 Task: Send an email with the signature Eleanor Wilson with the subject 'Request for a transfer' and the message 'Could you please provide an estimate for the project?' from softage.1@softage.net to softage.6@softage.net,  softage.1@softage.net and softage.7@softage.net with CC to softage.8@softage.net with an attached document Request_for_proposal.docx
Action: Key pressed n
Screenshot: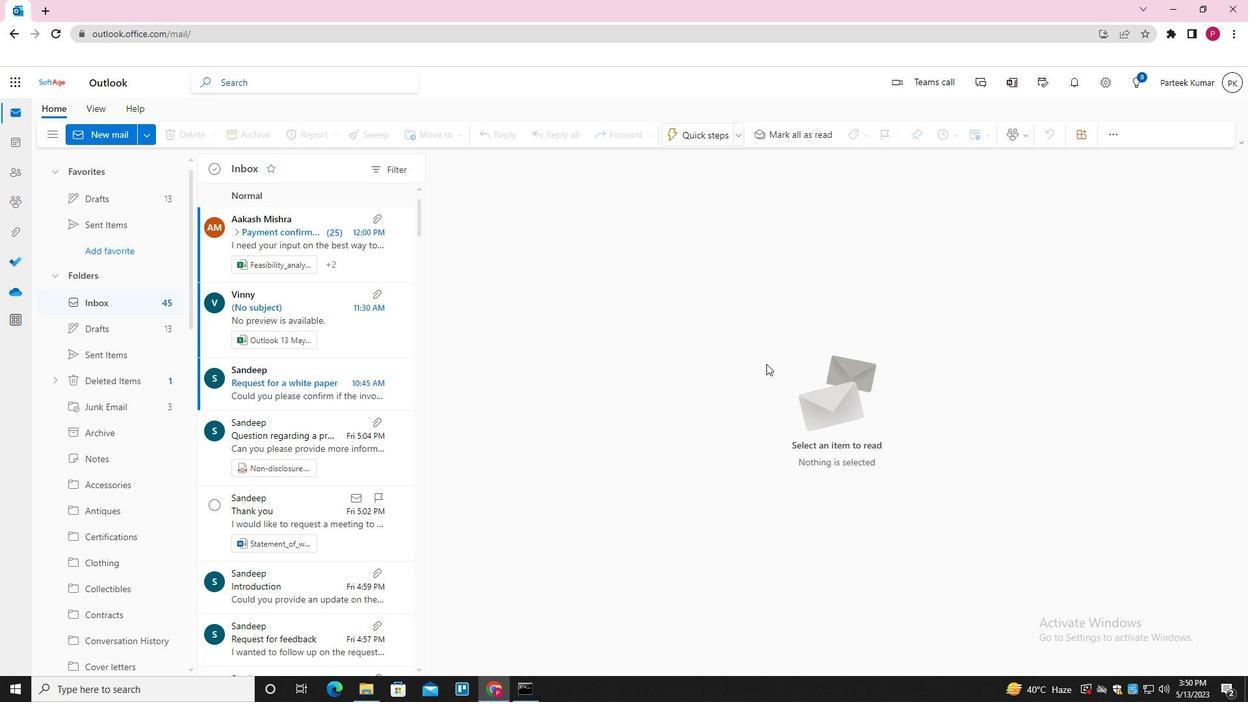 
Action: Mouse moved to (873, 130)
Screenshot: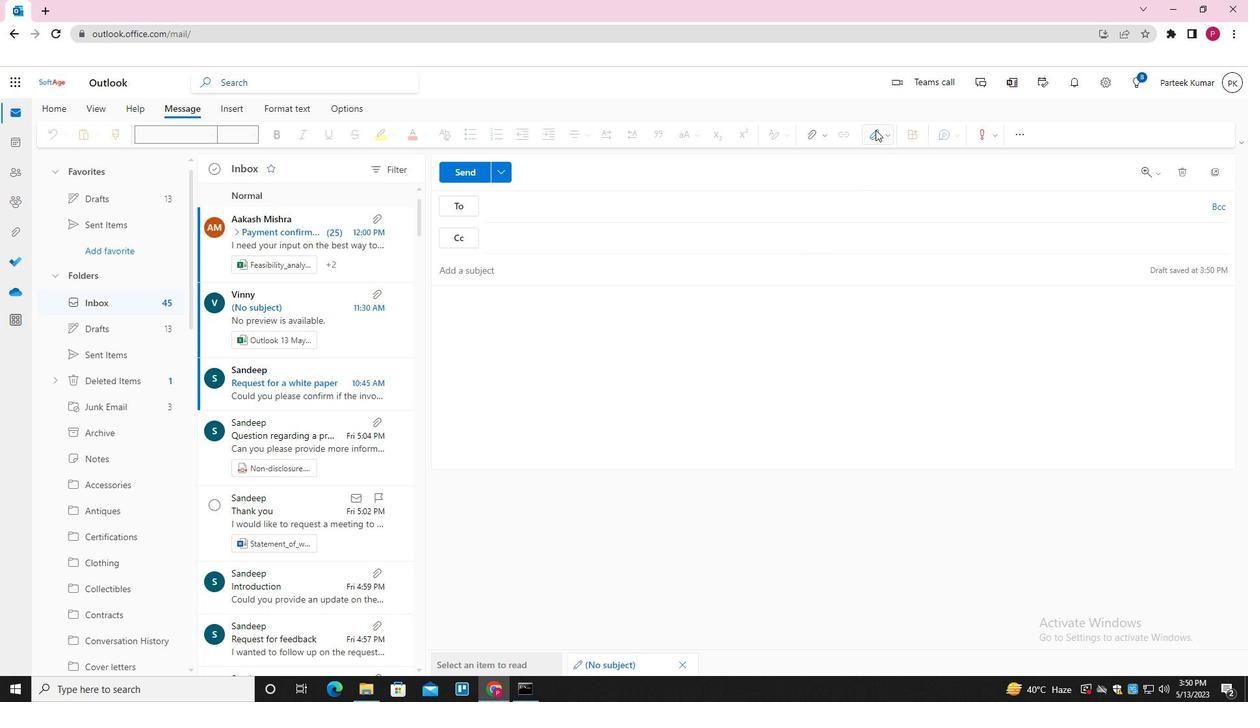 
Action: Mouse pressed left at (873, 130)
Screenshot: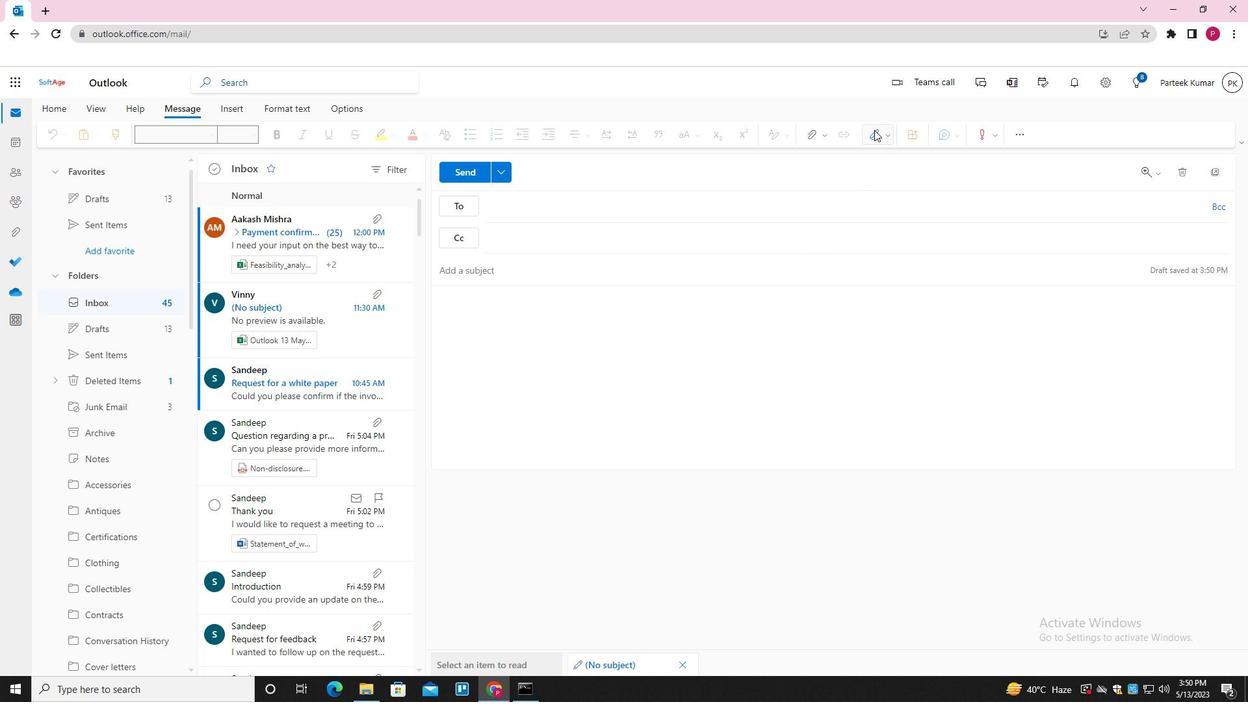 
Action: Mouse moved to (855, 190)
Screenshot: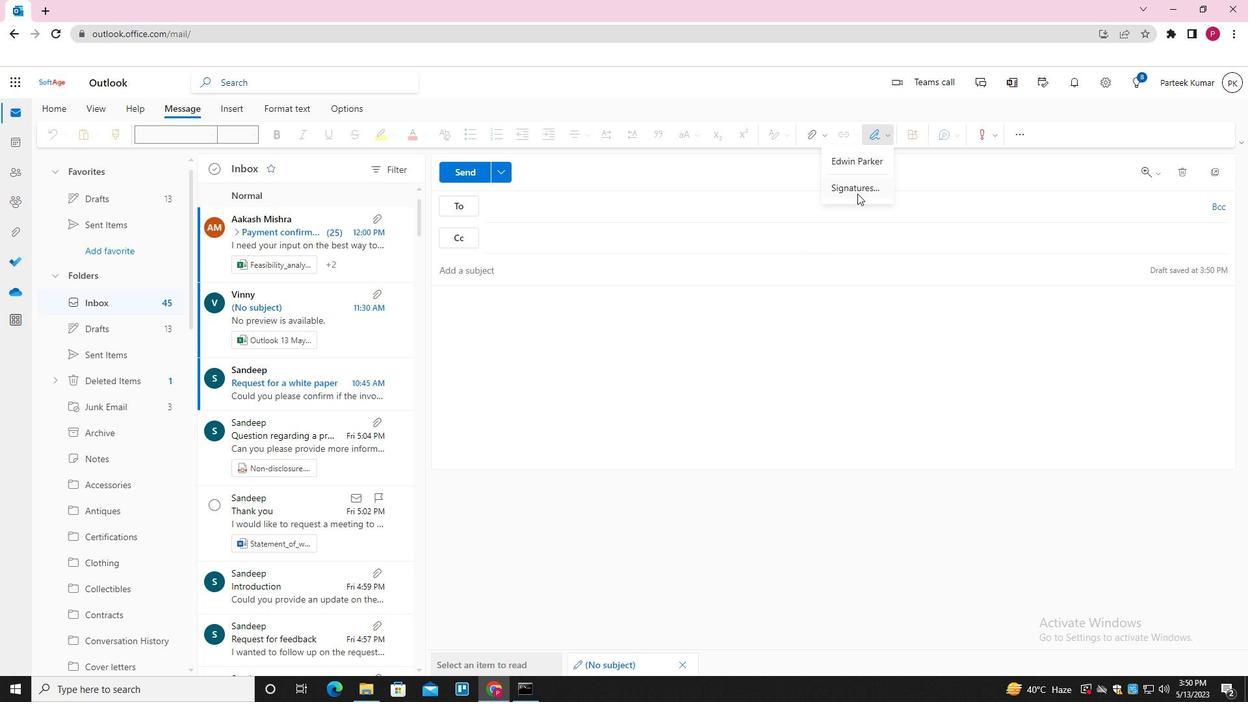 
Action: Mouse pressed left at (855, 190)
Screenshot: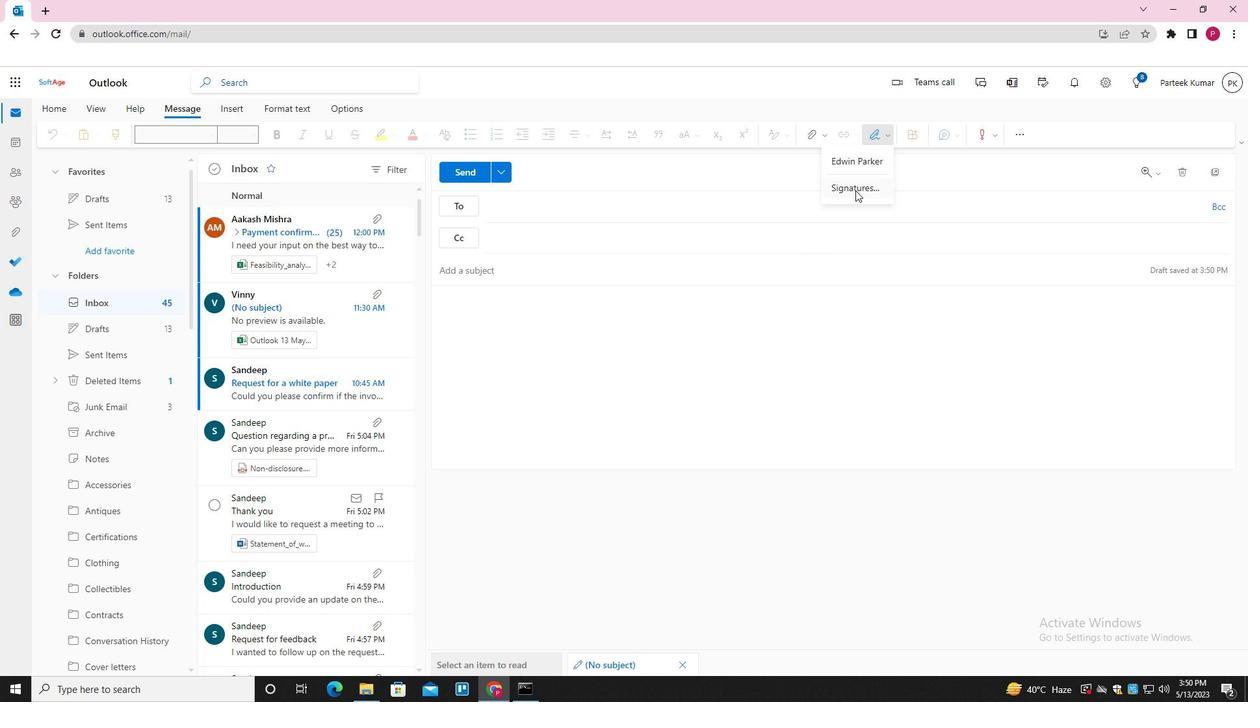 
Action: Mouse moved to (888, 235)
Screenshot: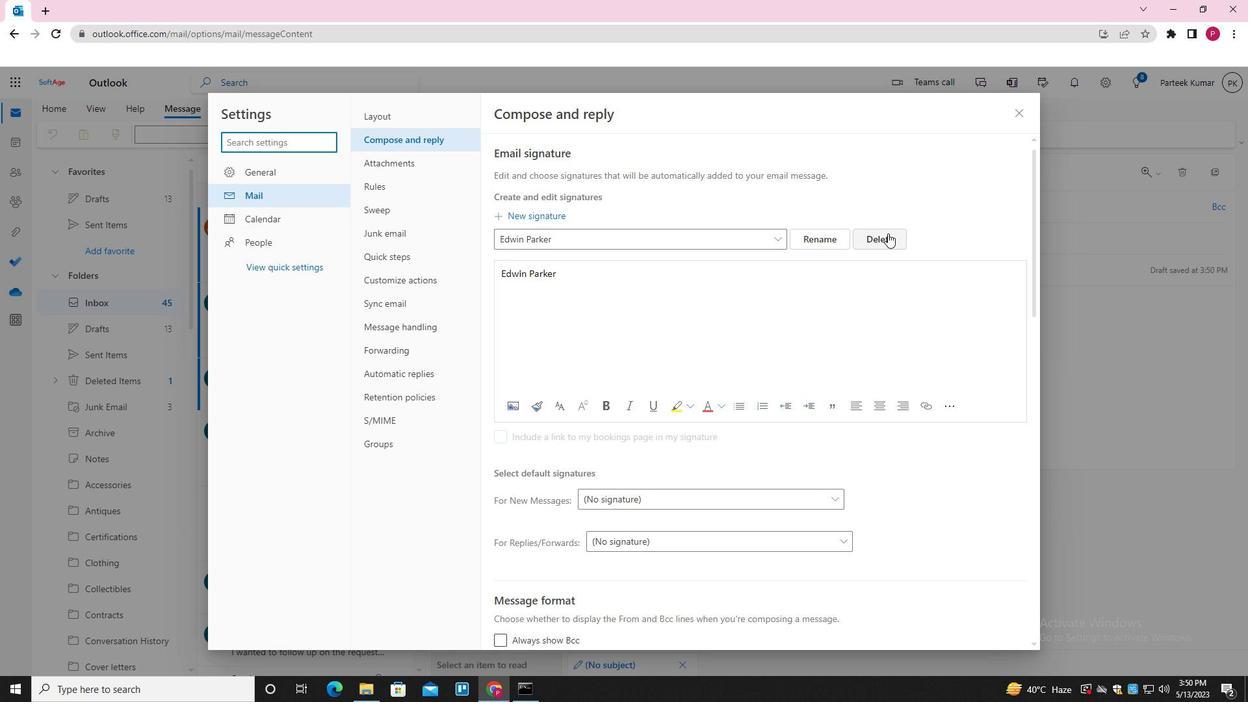 
Action: Mouse pressed left at (888, 235)
Screenshot: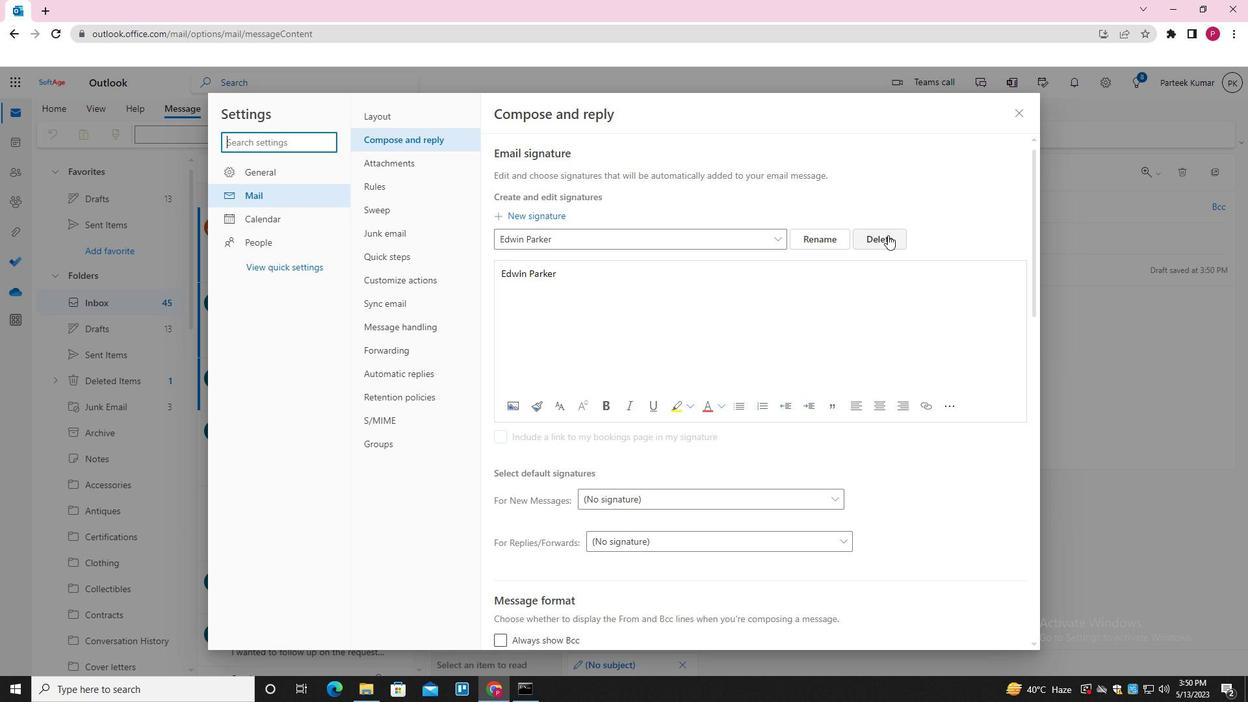 
Action: Mouse moved to (591, 237)
Screenshot: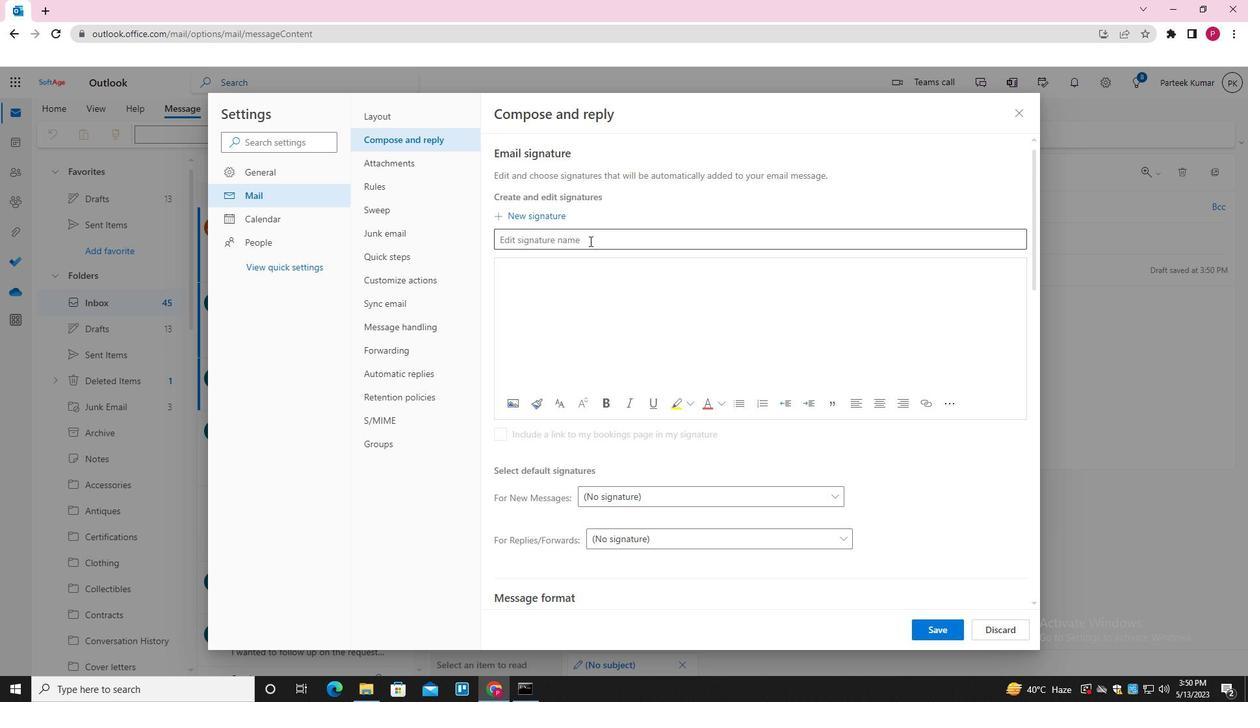 
Action: Mouse pressed left at (591, 237)
Screenshot: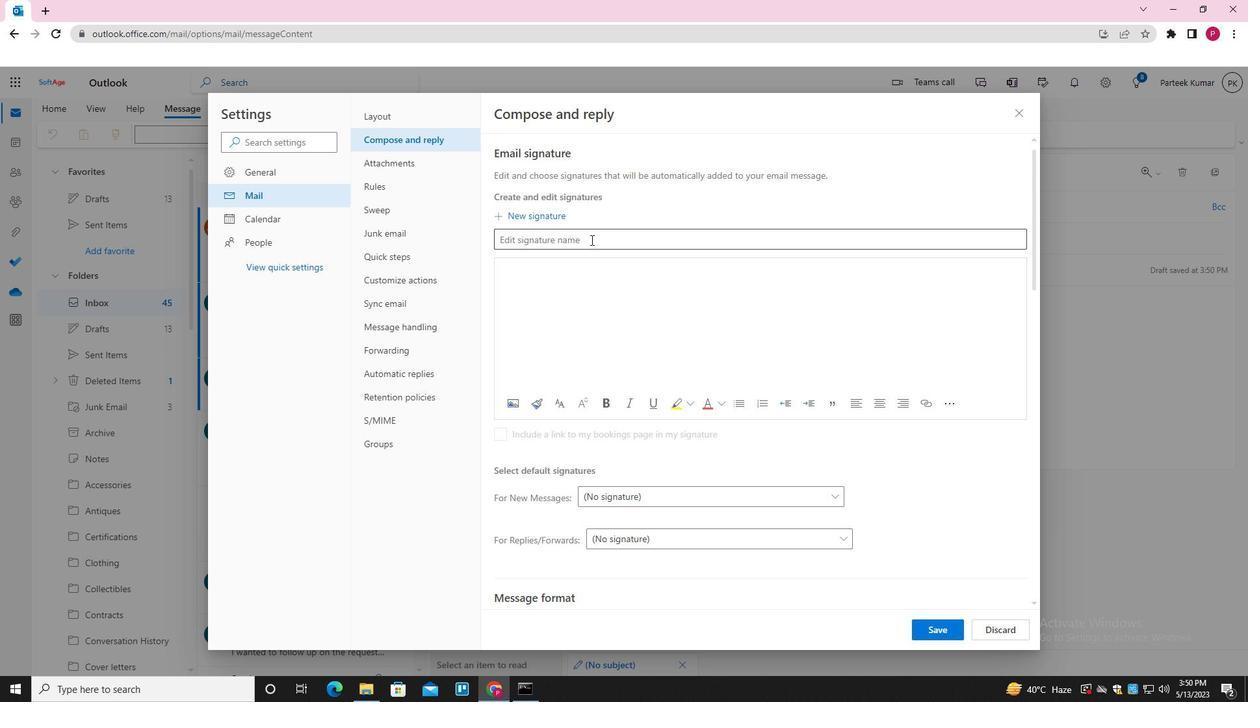 
Action: Key pressed <Key.shift>ELEANOR<Key.space><Key.shift>WILSON
Screenshot: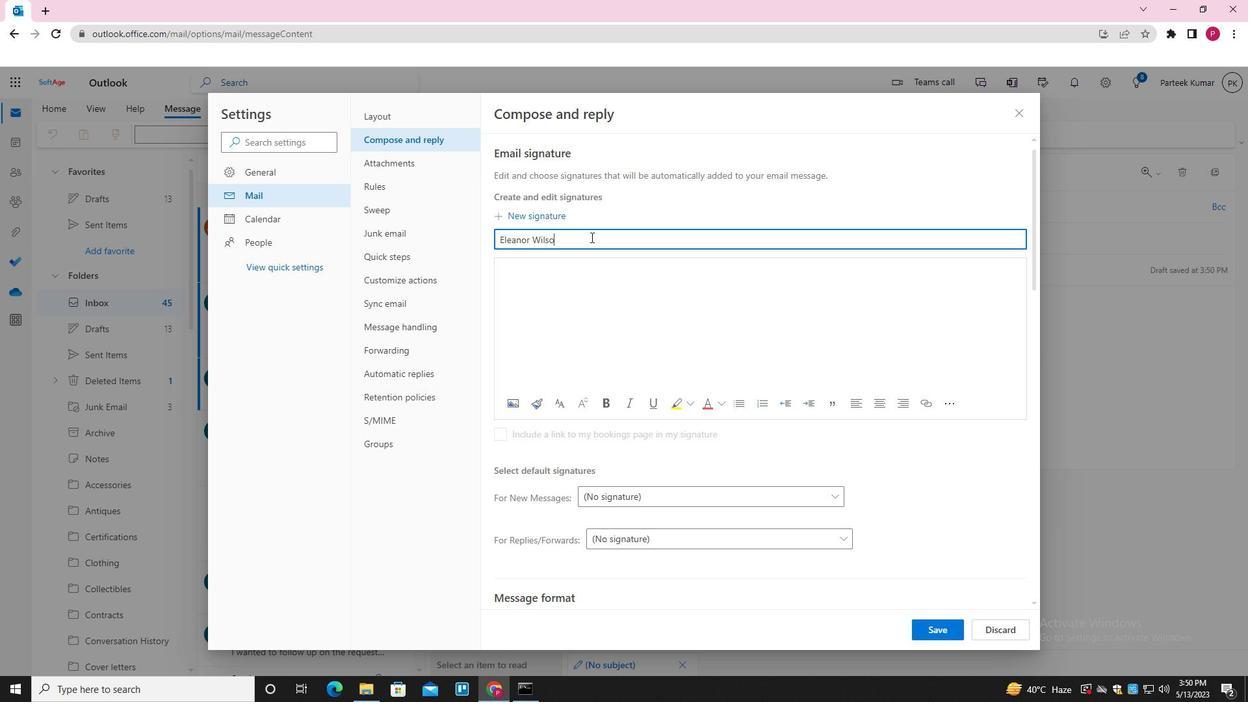 
Action: Mouse moved to (527, 280)
Screenshot: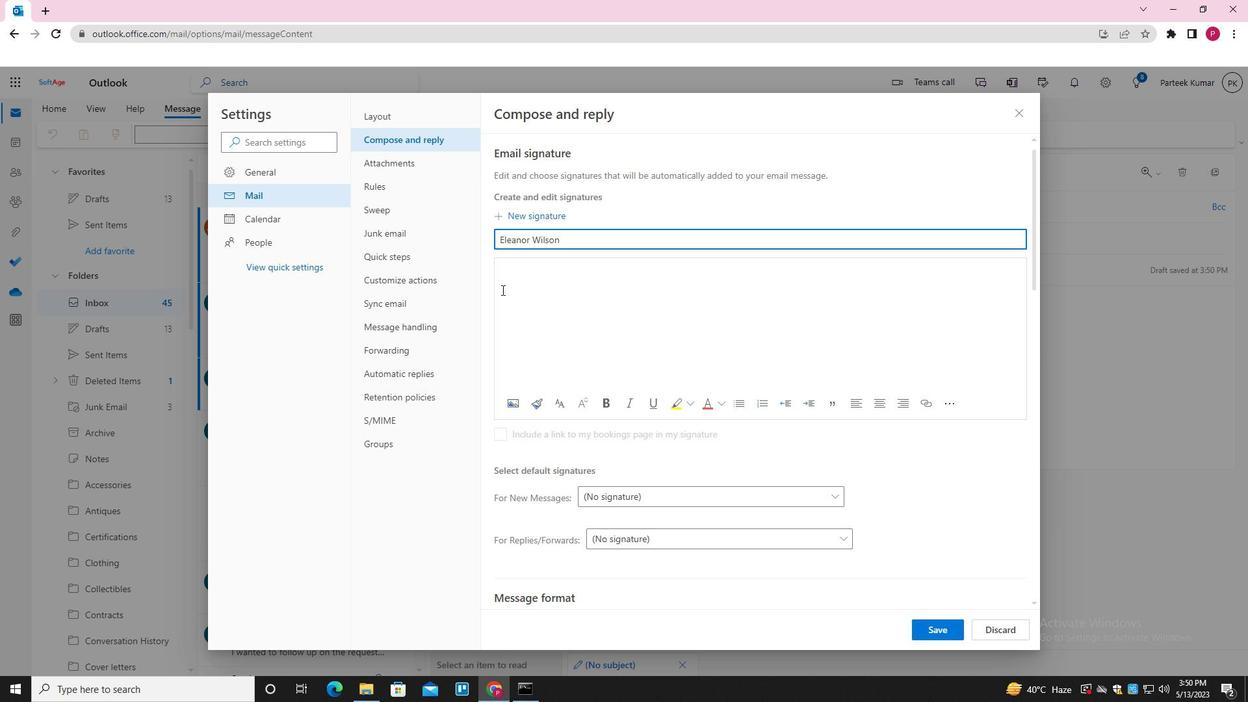 
Action: Mouse pressed left at (527, 280)
Screenshot: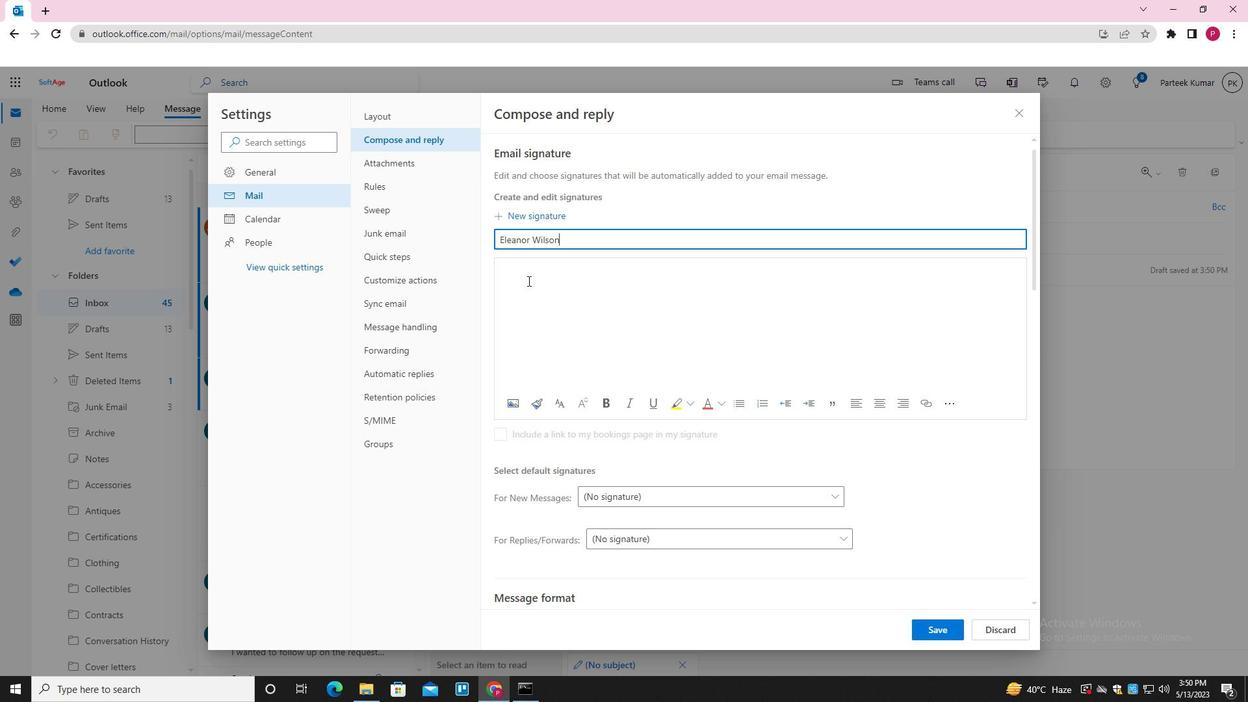 
Action: Key pressed <Key.shift>ELEASON<Key.space><Key.backspace><Key.backspace><Key.backspace><Key.backspace><Key.backspace><Key.backspace>EANOR<Key.space><Key.shift>WILSON<Key.space>
Screenshot: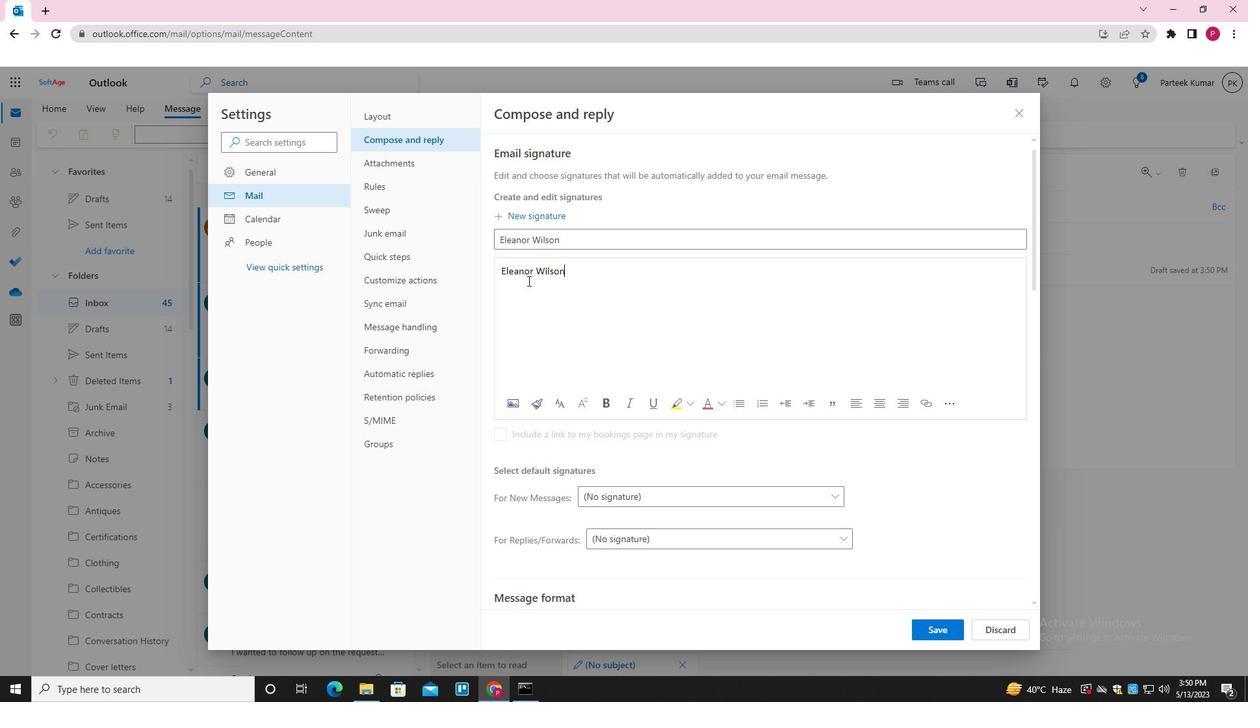 
Action: Mouse moved to (938, 630)
Screenshot: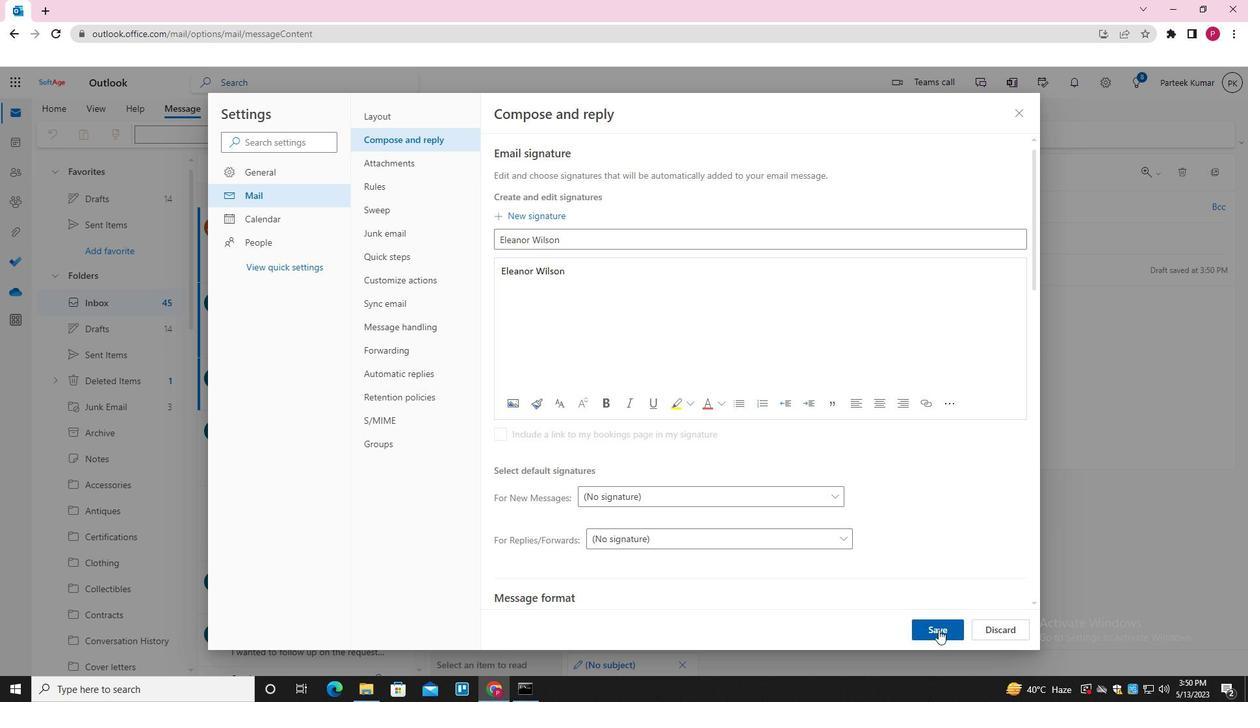 
Action: Mouse pressed left at (938, 630)
Screenshot: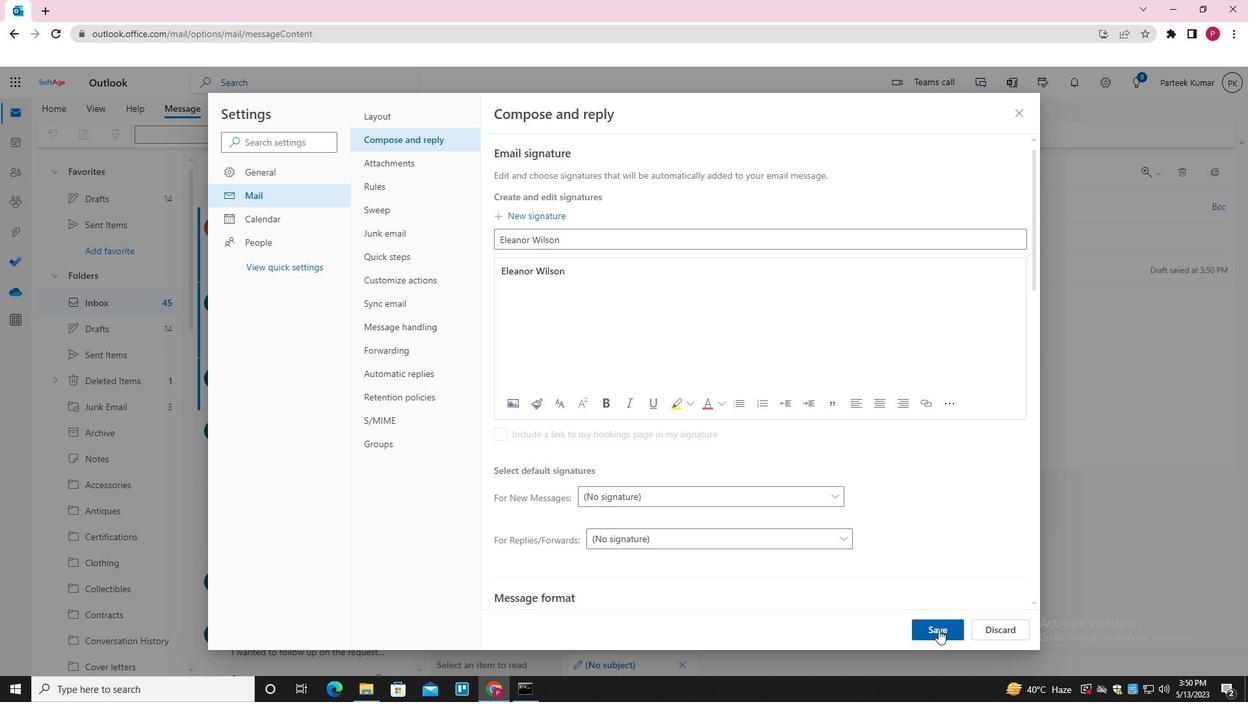 
Action: Mouse moved to (1019, 115)
Screenshot: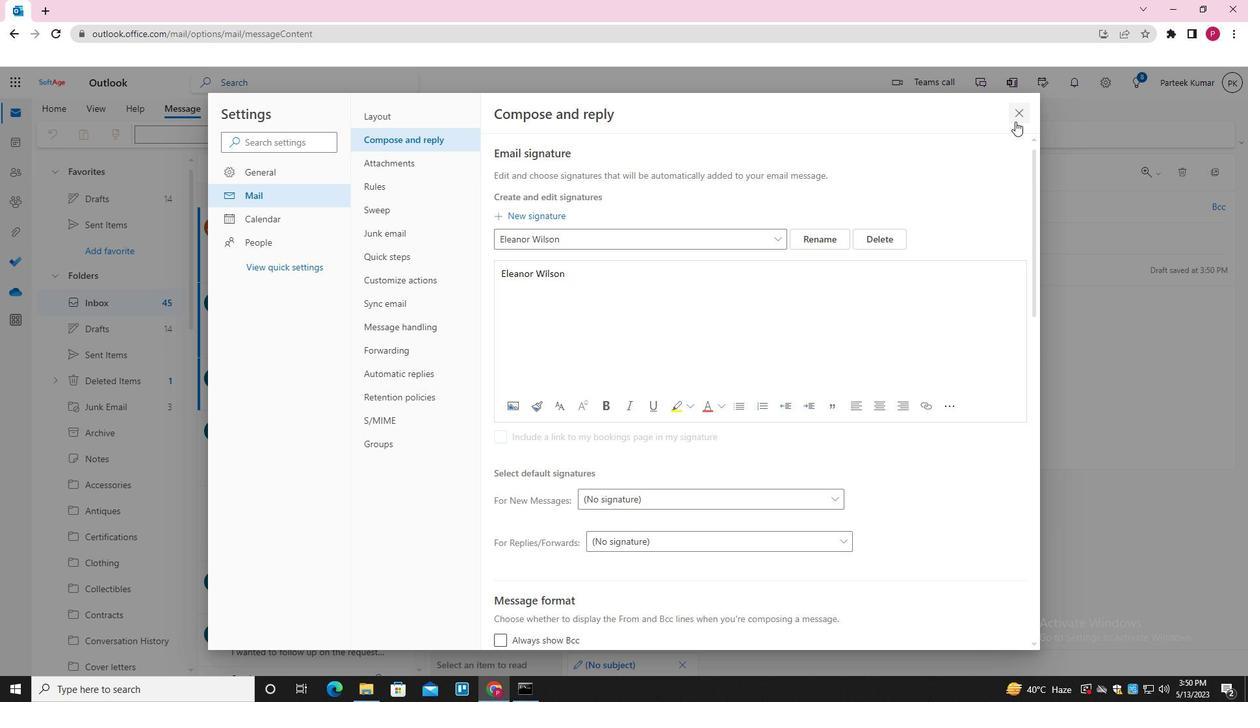 
Action: Mouse pressed left at (1019, 115)
Screenshot: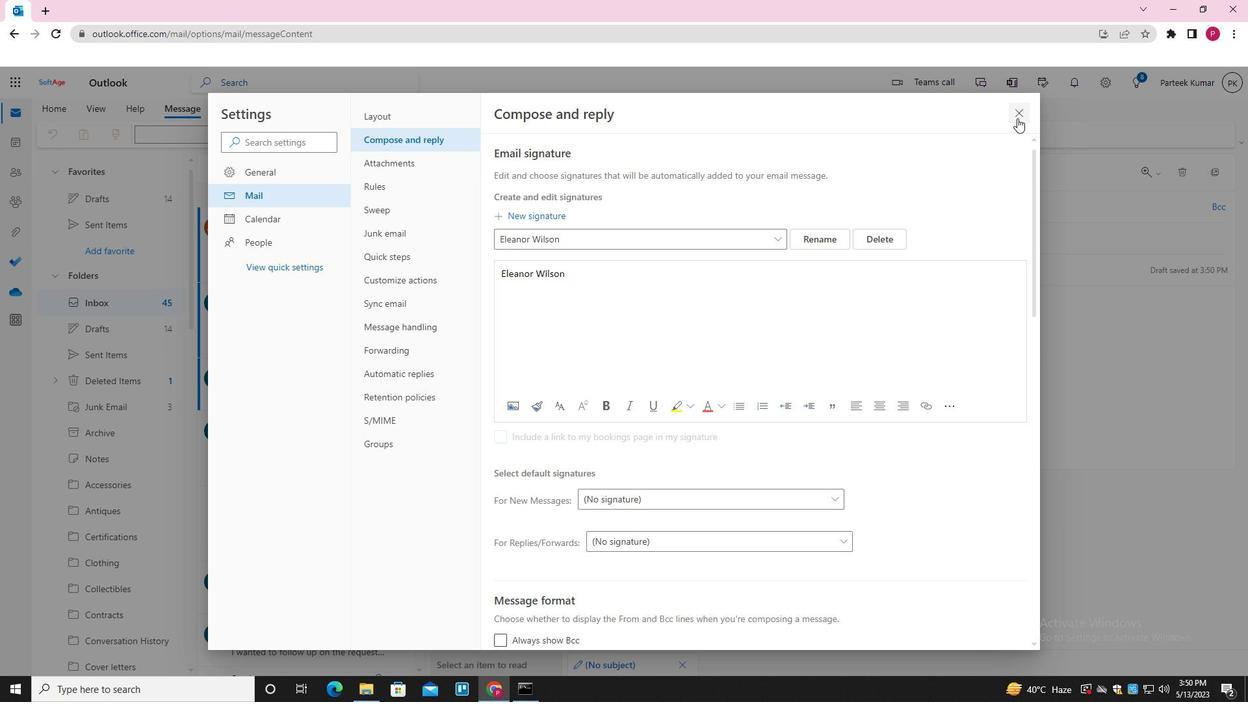 
Action: Mouse moved to (875, 135)
Screenshot: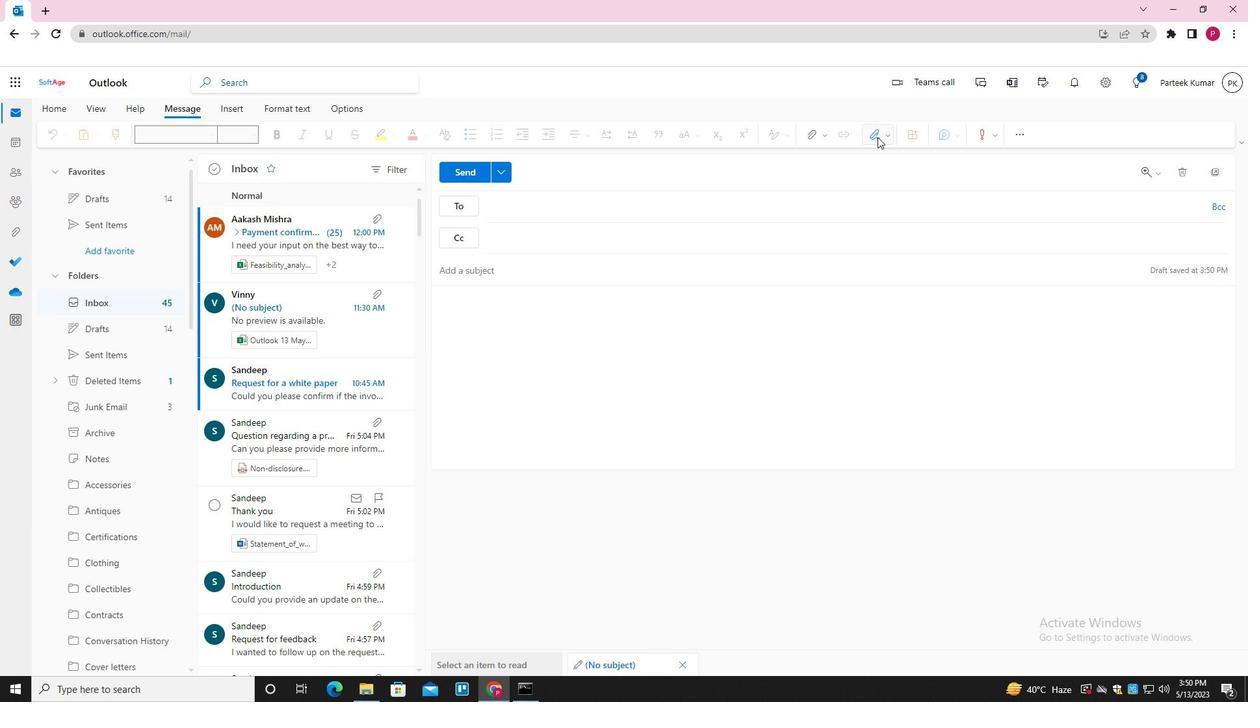 
Action: Mouse pressed left at (875, 135)
Screenshot: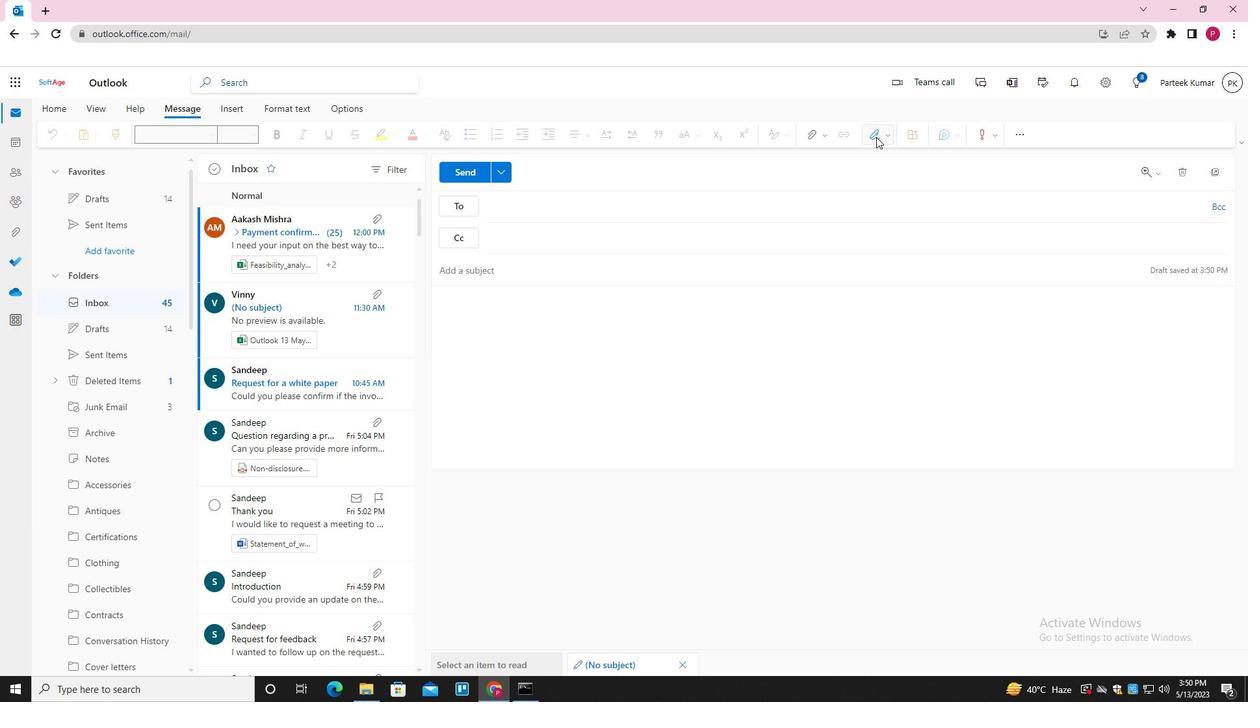 
Action: Mouse moved to (868, 160)
Screenshot: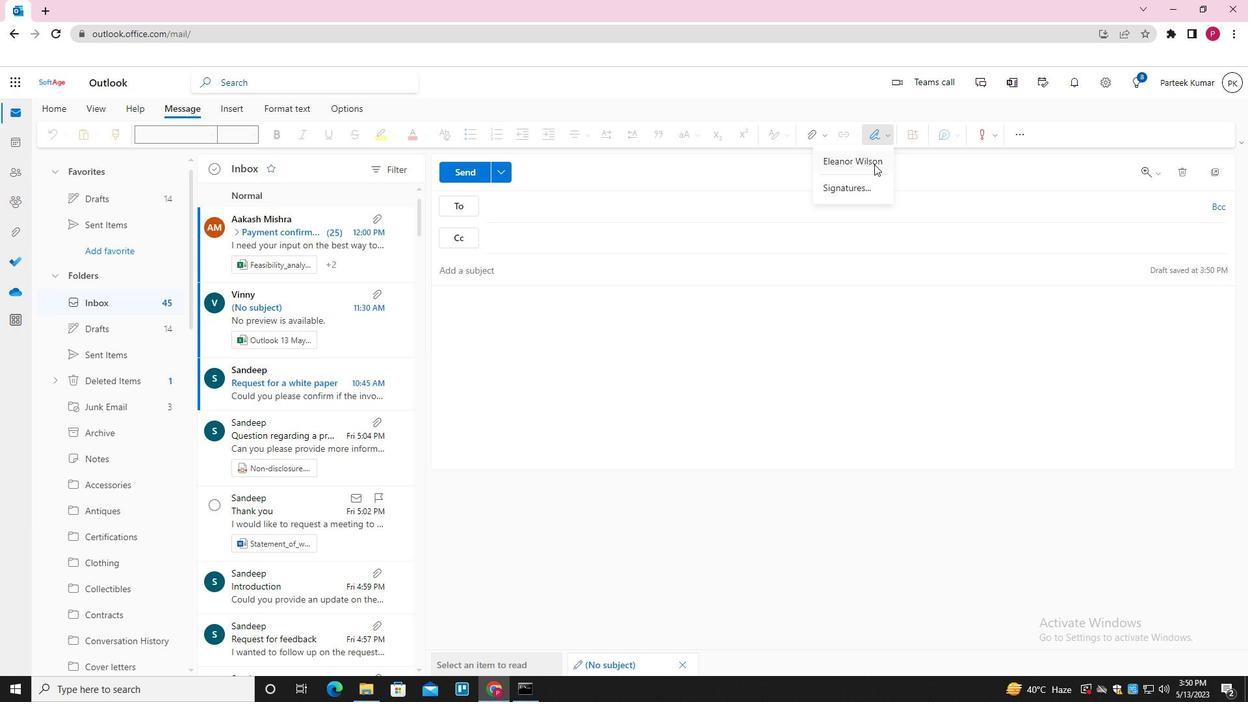 
Action: Mouse pressed left at (868, 160)
Screenshot: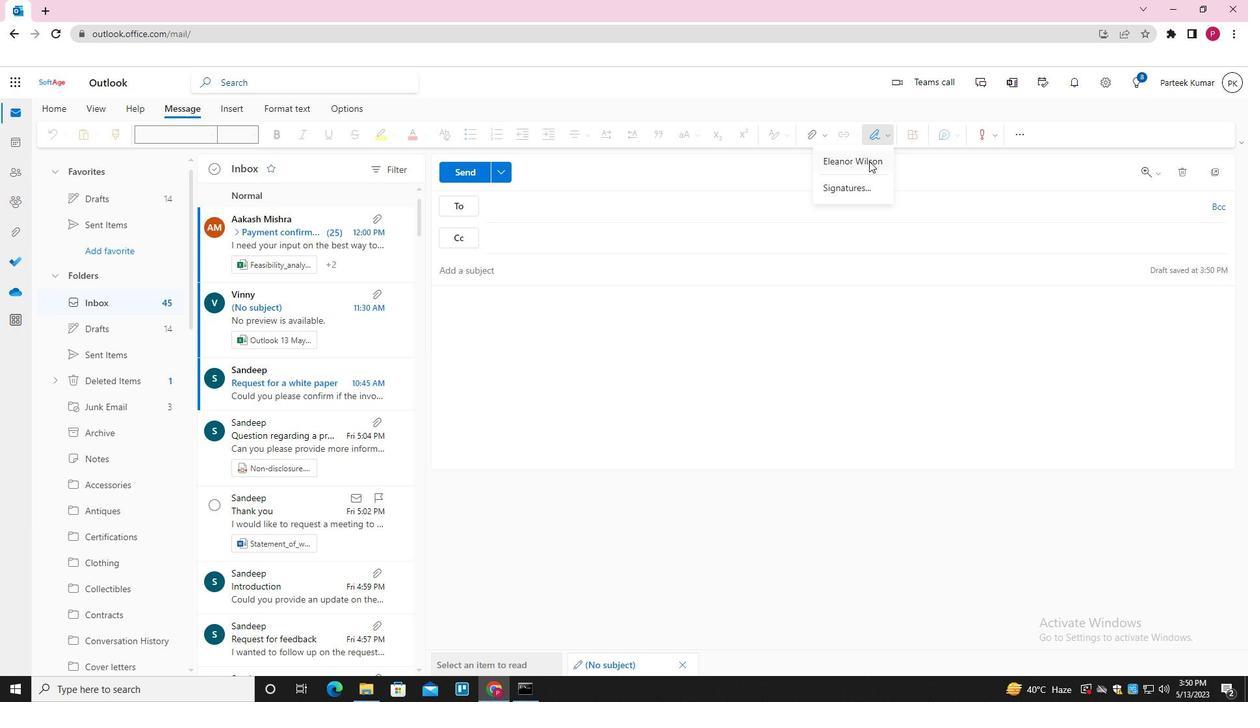 
Action: Mouse moved to (551, 275)
Screenshot: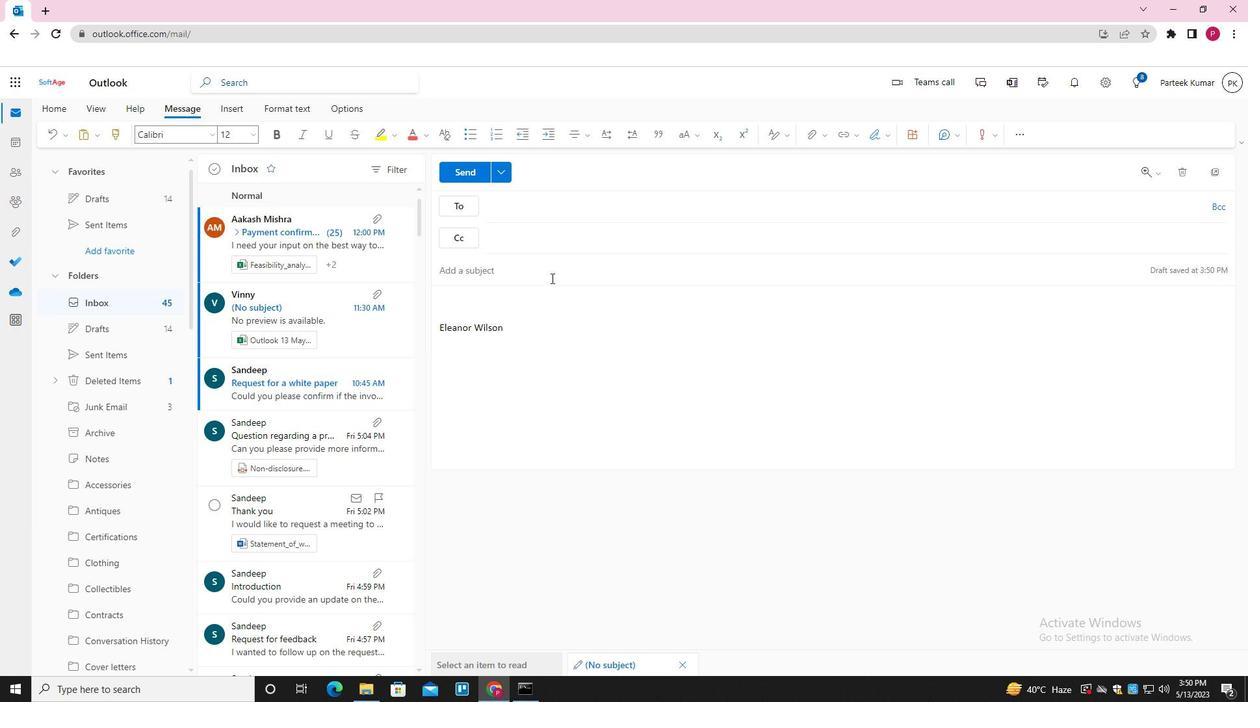 
Action: Mouse pressed left at (551, 275)
Screenshot: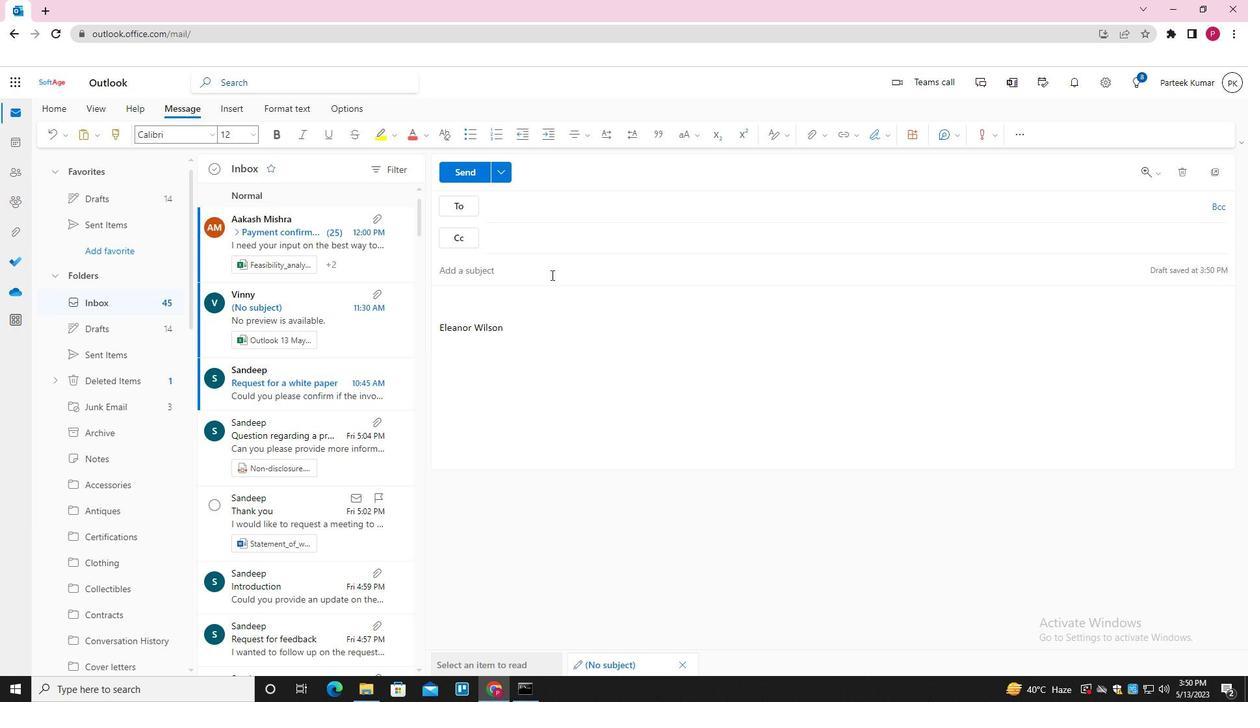 
Action: Key pressed <Key.shift>REQUEST<Key.space>T<Key.backspace><Key.backspace><Key.space>FOR<Key.space>A<Key.space>TRANSFER
Screenshot: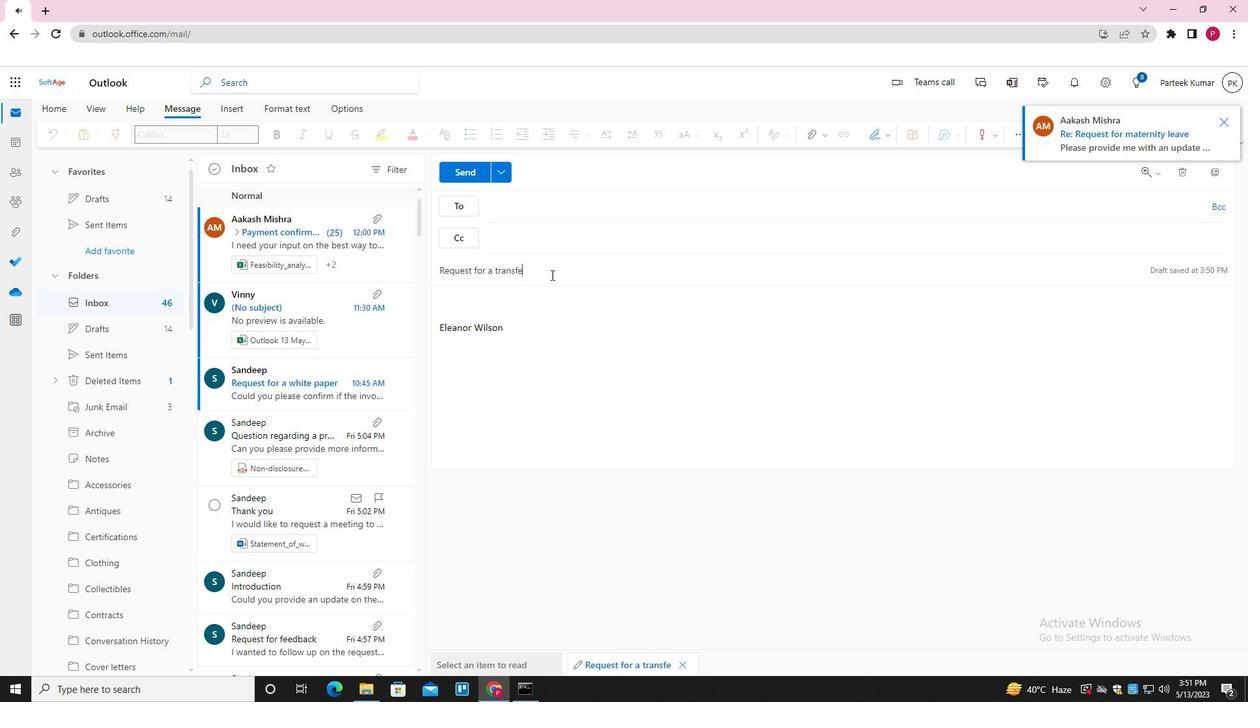 
Action: Mouse moved to (597, 293)
Screenshot: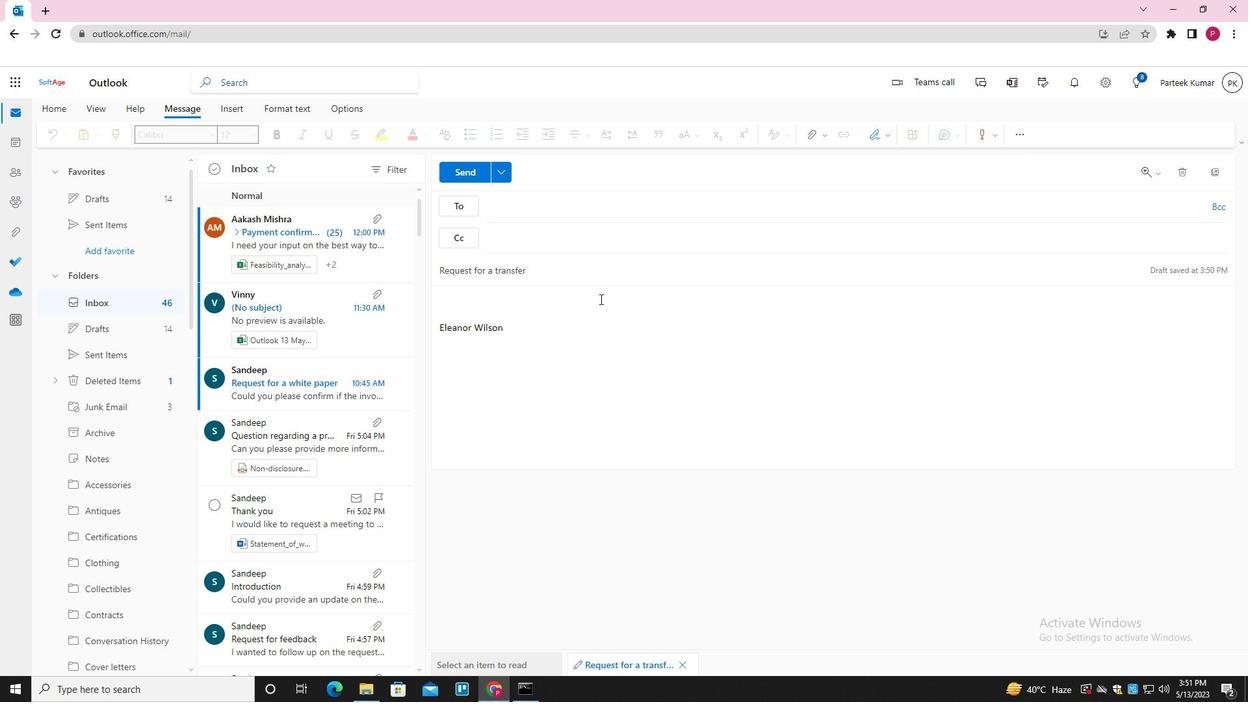 
Action: Key pressed <Key.tab><Key.shift_r><Key.shift_r><Key.shift_r><Key.shift_r><Key.shift_r><Key.shift_r><Key.shift_r><Key.shift_r>COULD<Key.space>YOU<Key.space>PLEASE<Key.space>PROVIDE<Key.space>AN<Key.space>ESTIMATE<Key.space>FOR<Key.space>THE<Key.space>PROJECT<Key.shift_r>?
Screenshot: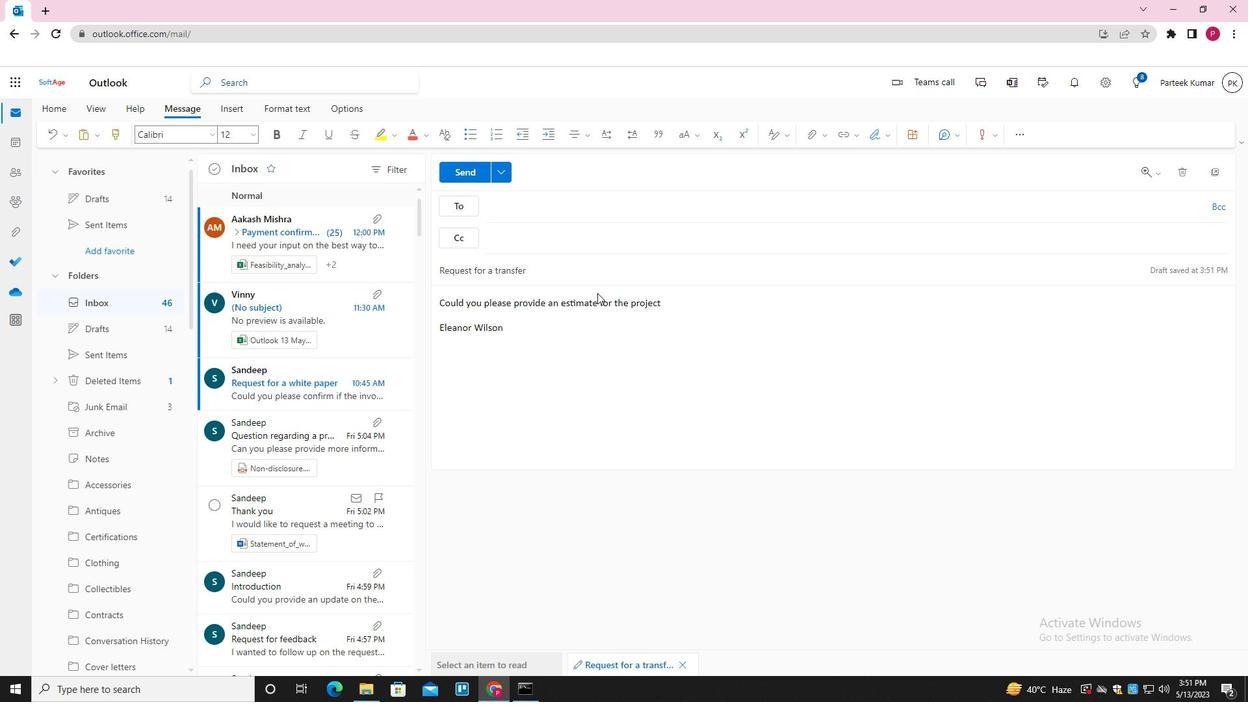 
Action: Mouse moved to (551, 208)
Screenshot: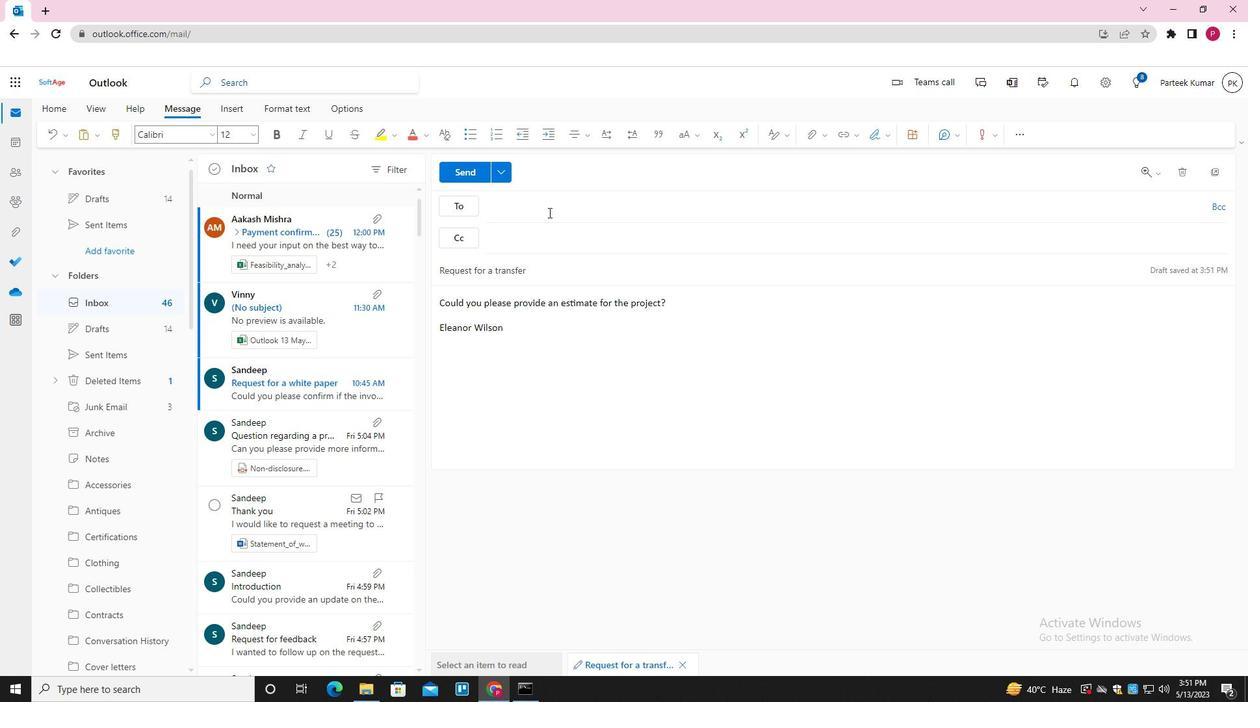 
Action: Mouse pressed left at (551, 208)
Screenshot: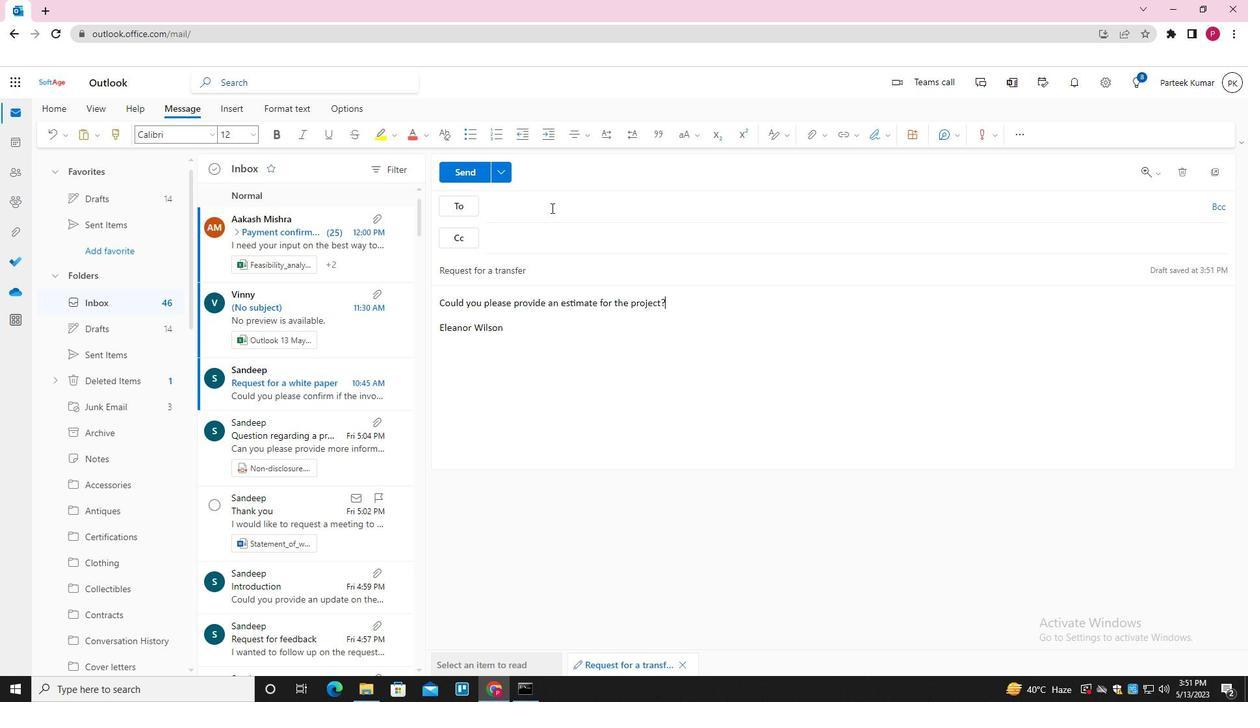 
Action: Key pressed SOFTAGE.6<Key.shift>@SOFTAGE.NET<Key.enter>SOFTAGE.1<Key.shift>@SOFTAGE.NET<Key.enter>SOFTAGE.7<Key.shift>@SOFTAGE.NET<Key.enter><Key.tab>SOFTAGE.8<Key.shift>@SOFTAGE.NET<Key.enter>
Screenshot: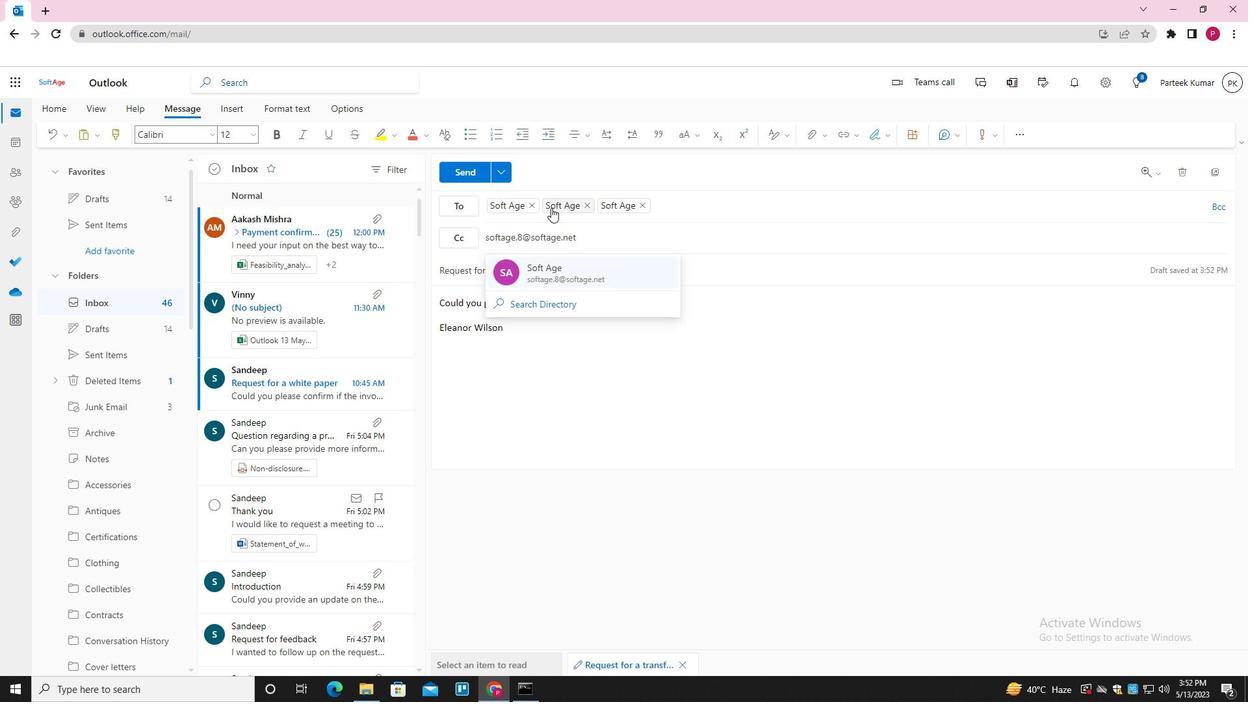 
Action: Mouse moved to (805, 137)
Screenshot: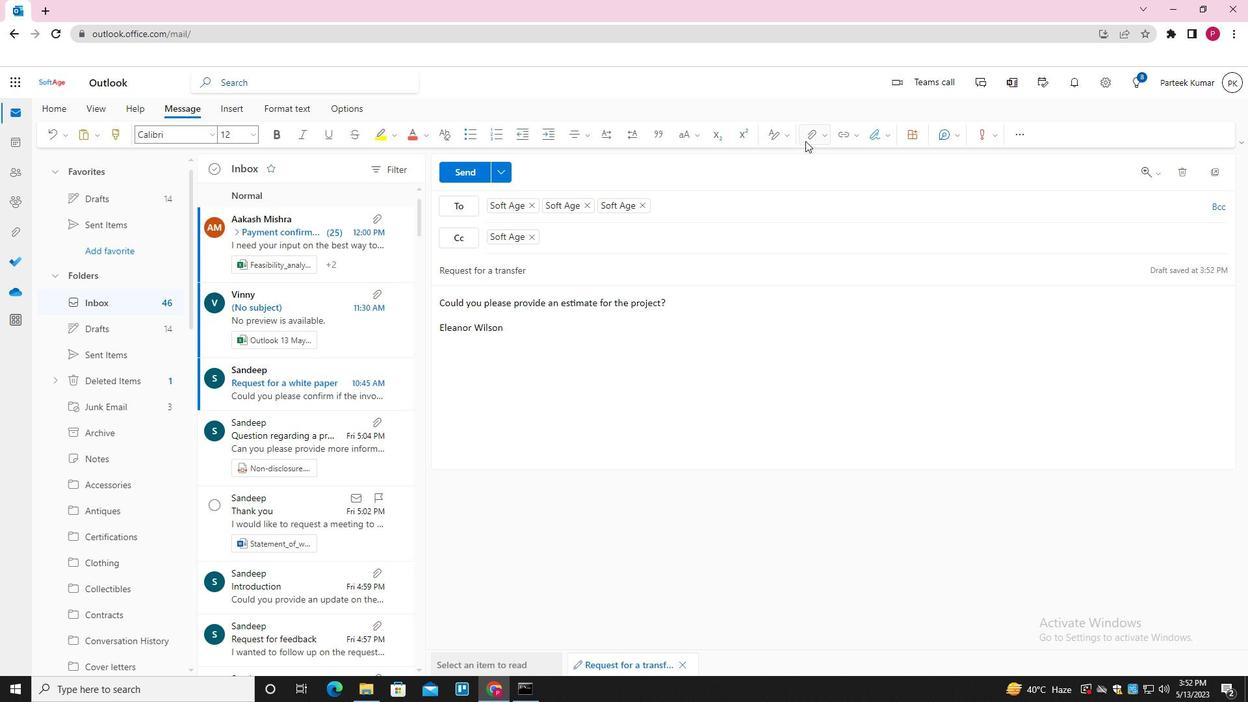 
Action: Mouse pressed left at (805, 137)
Screenshot: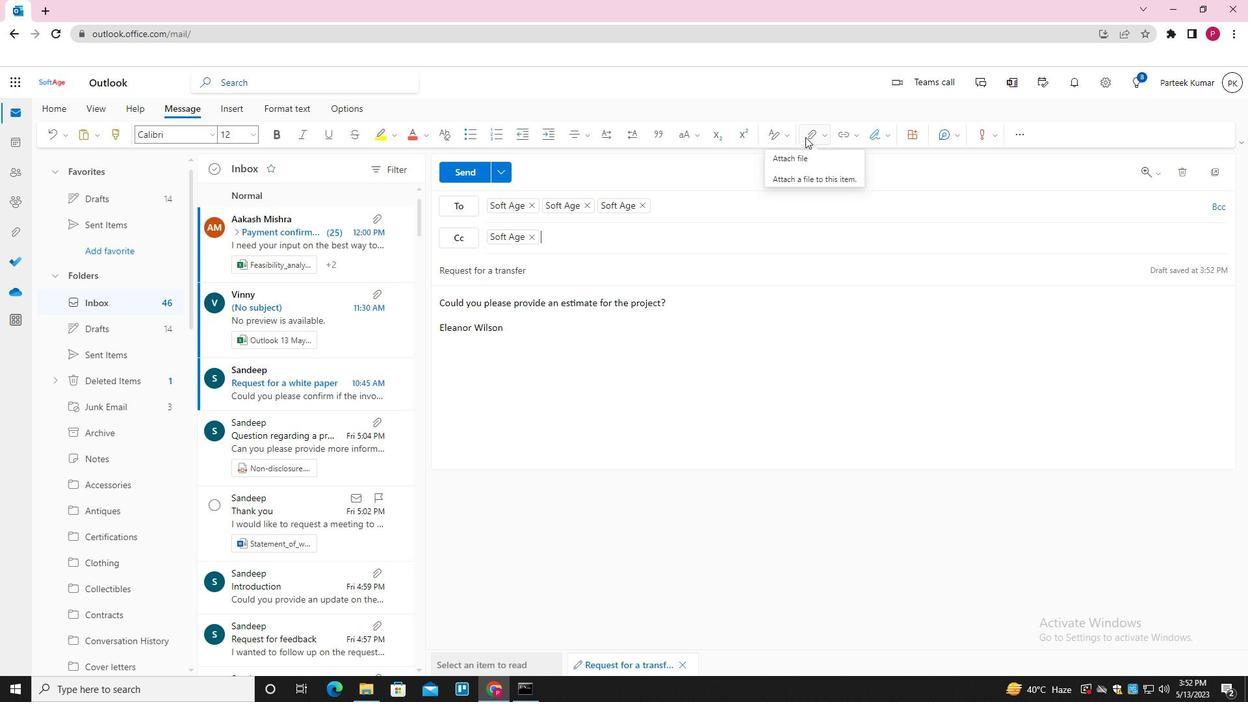 
Action: Mouse moved to (732, 157)
Screenshot: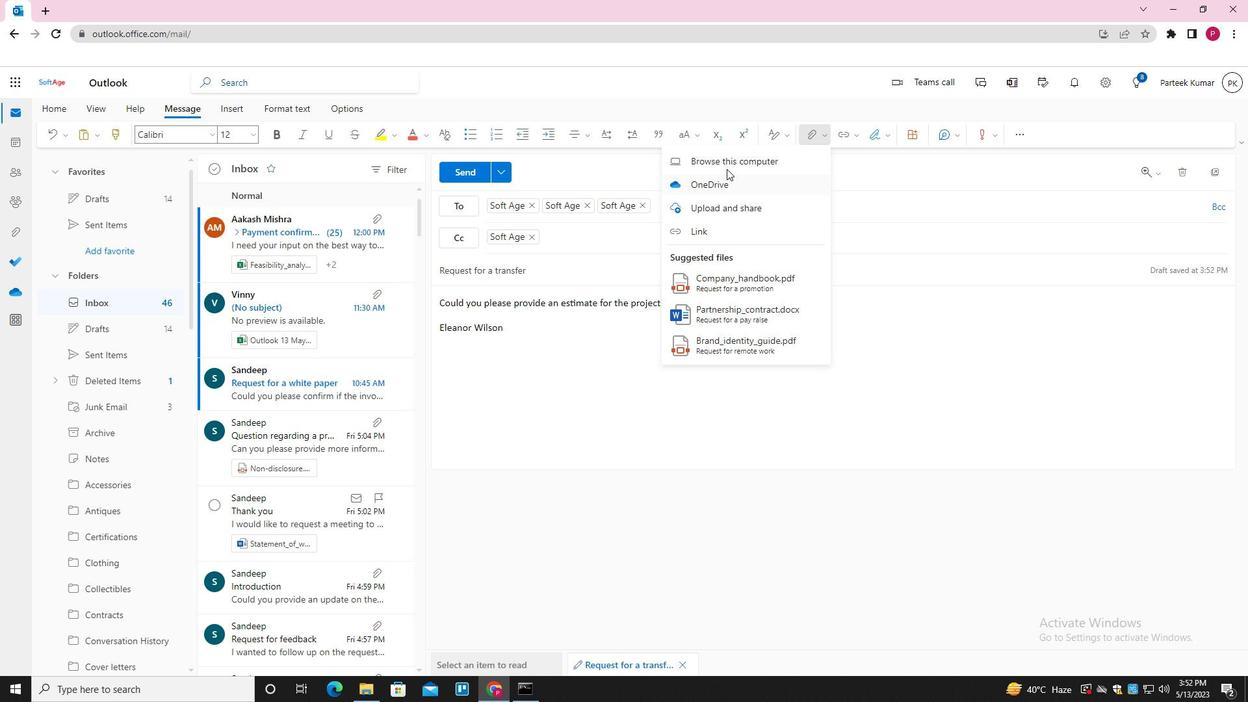 
Action: Mouse pressed left at (732, 157)
Screenshot: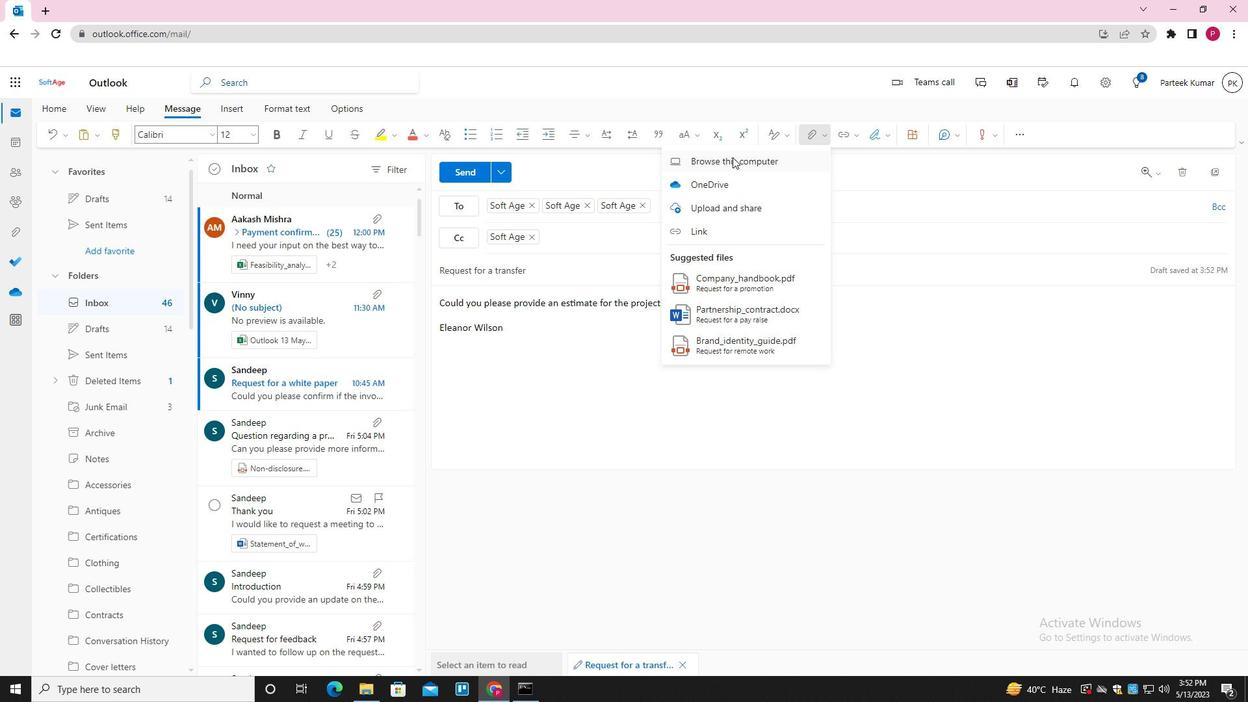
Action: Mouse moved to (229, 107)
Screenshot: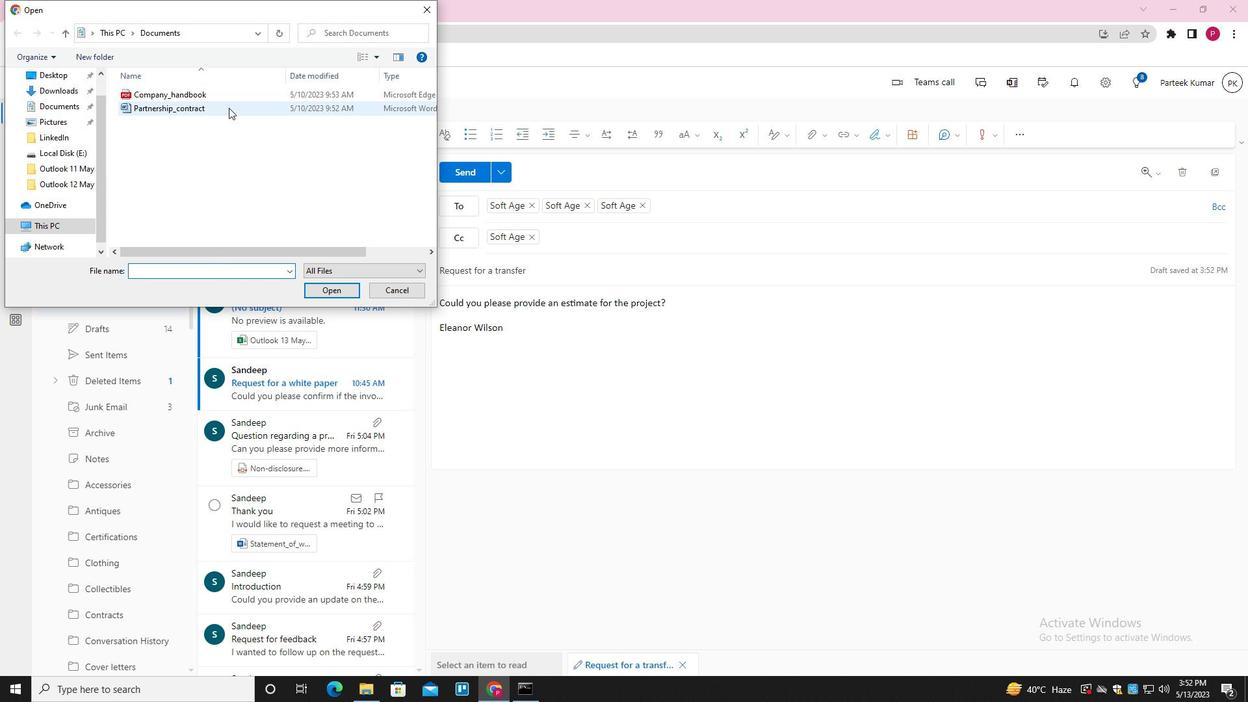 
Action: Mouse pressed left at (229, 107)
Screenshot: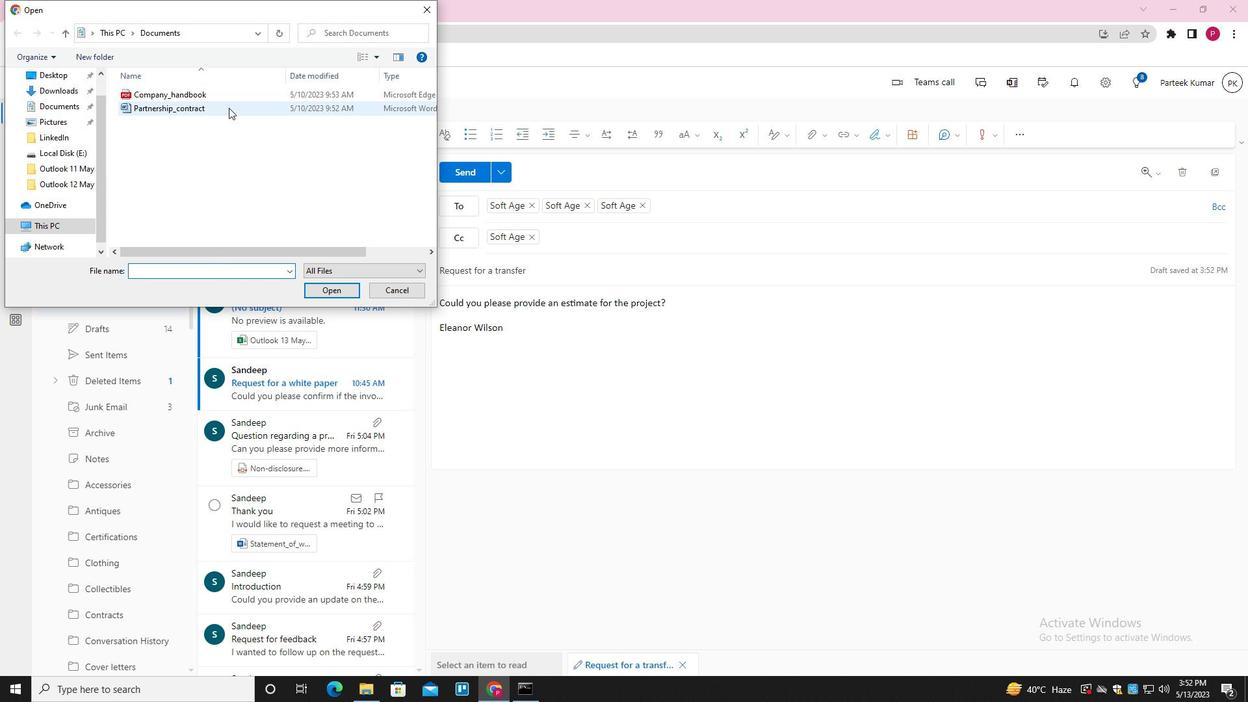 
Action: Key pressed <Key.f2><Key.shift>REQUEST<Key.space>F<Key.backspace><Key.backspace><Key.shift_r>_FOR<Key.shift_r>_PROPOSAL<Key.enter>
Screenshot: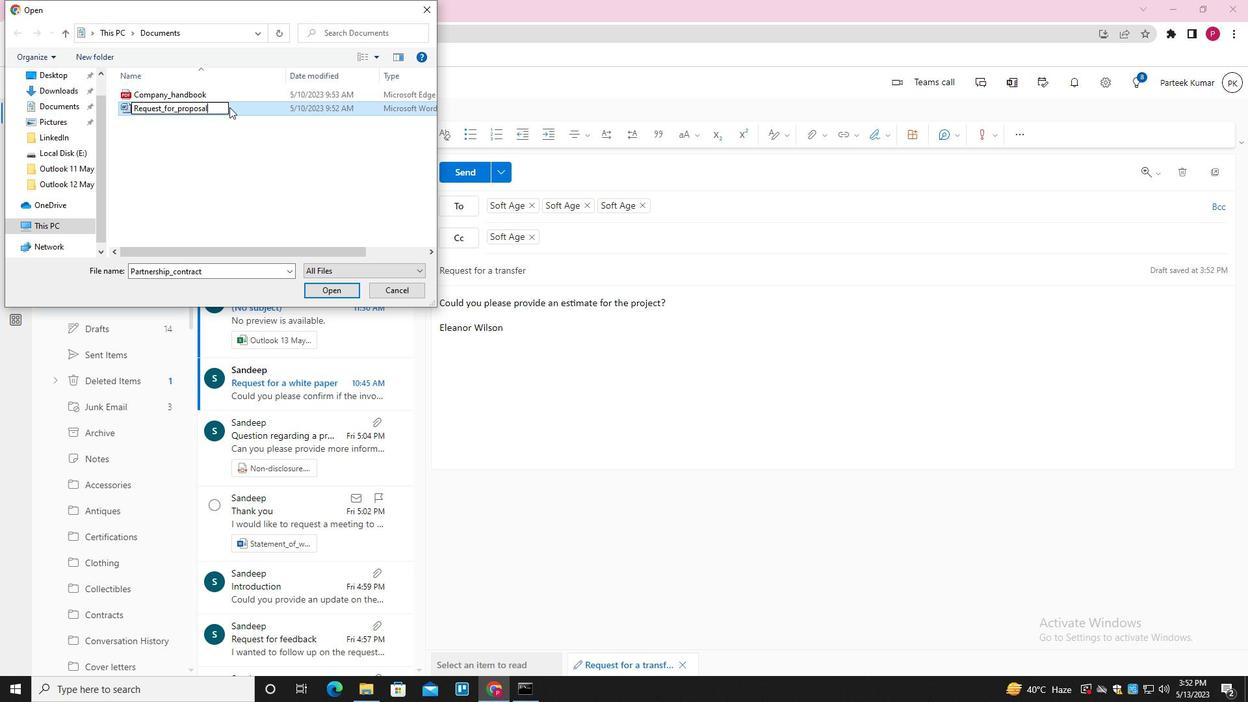 
Action: Mouse pressed left at (229, 107)
Screenshot: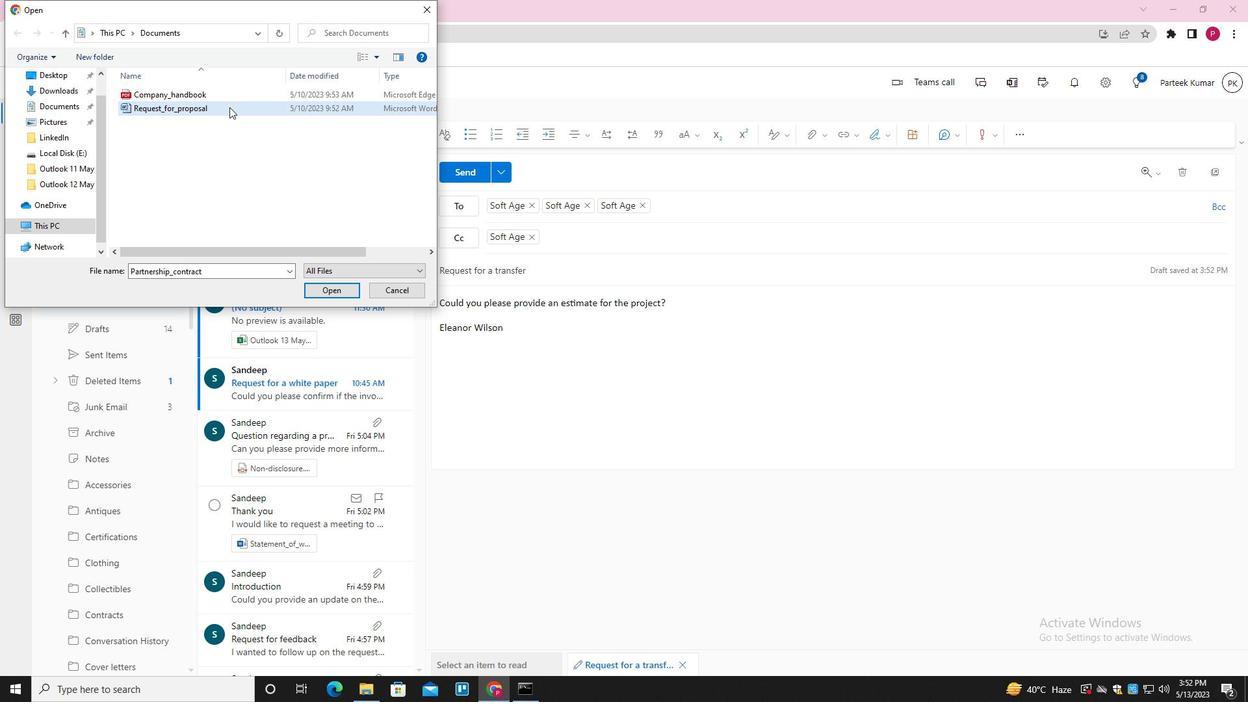 
Action: Mouse moved to (339, 293)
Screenshot: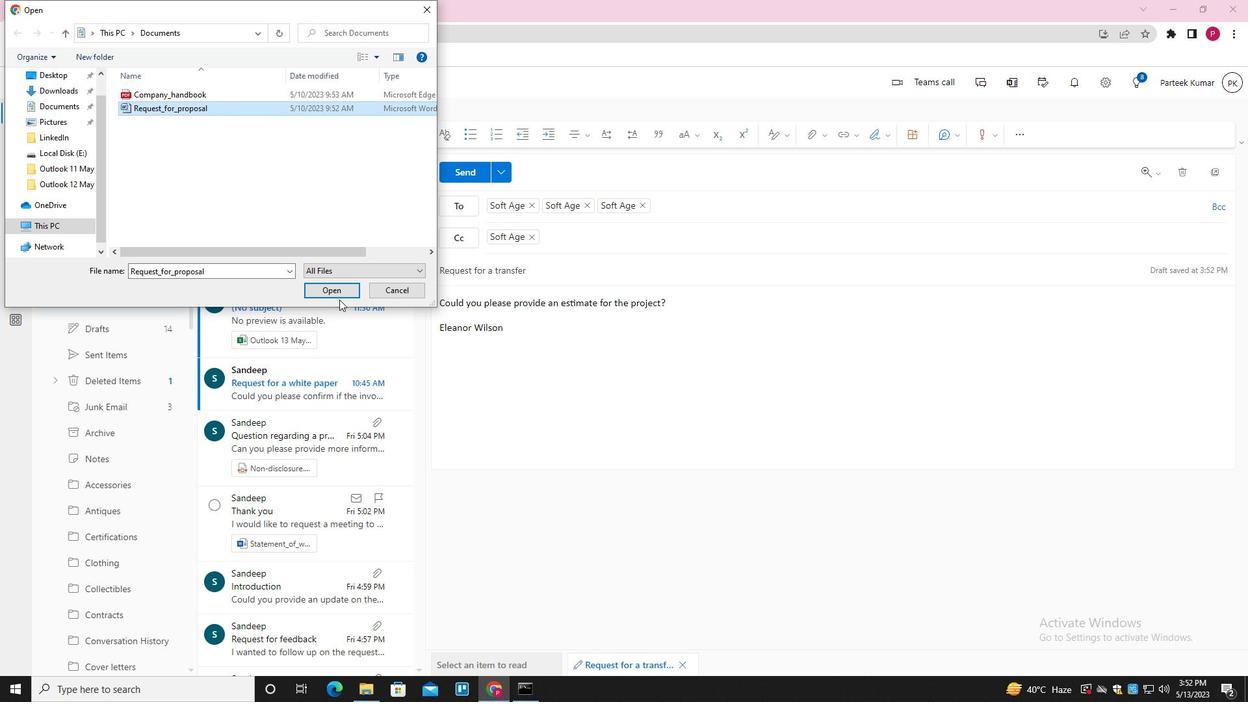 
Action: Mouse pressed left at (339, 293)
Screenshot: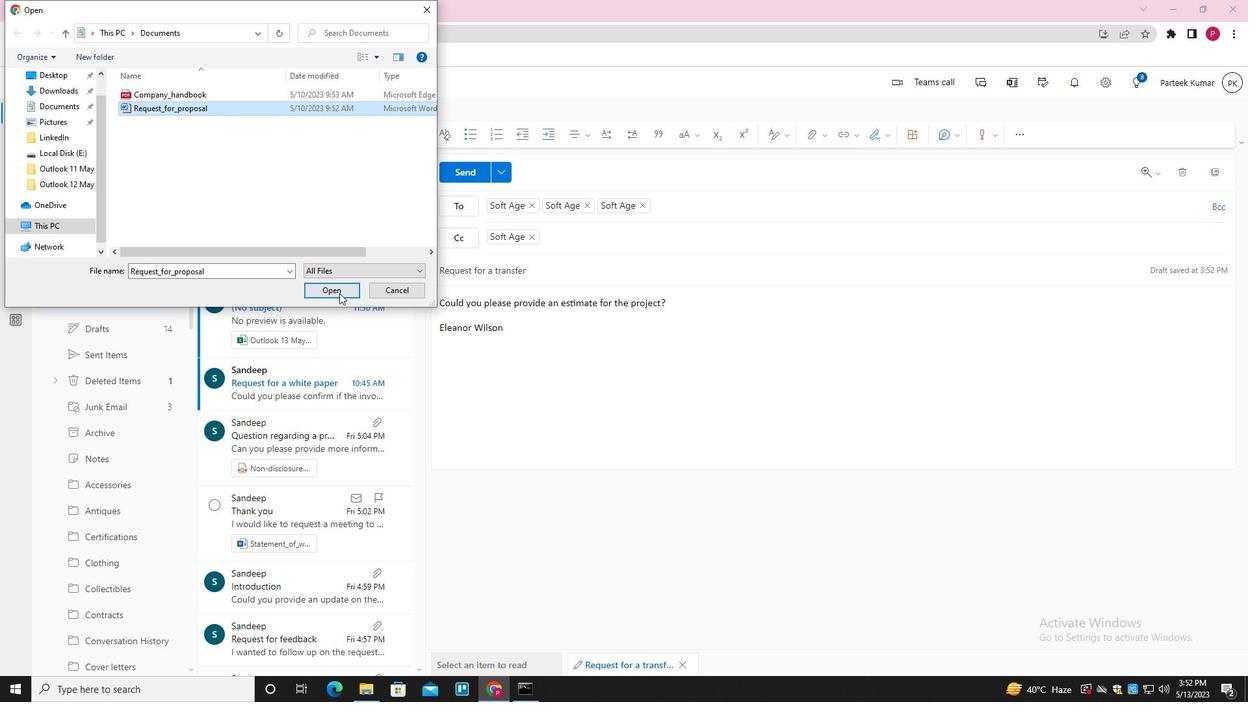 
Action: Mouse moved to (466, 176)
Screenshot: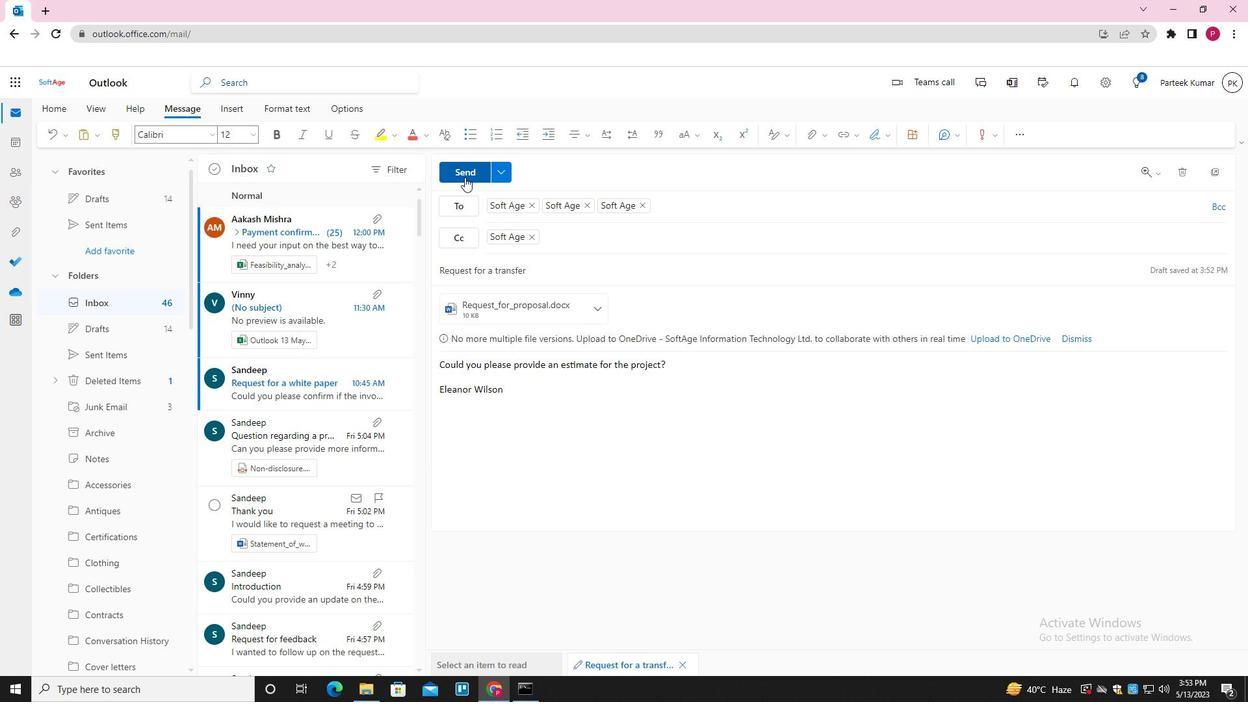
Action: Mouse pressed left at (466, 176)
Screenshot: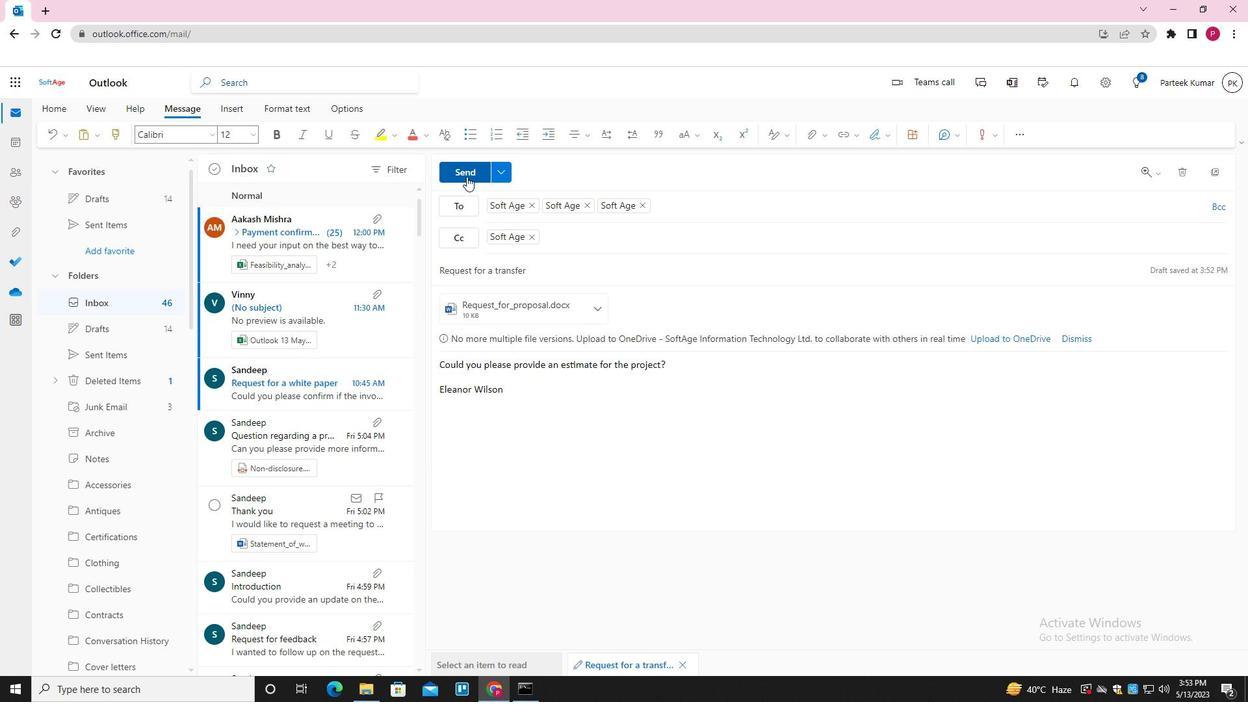 
Action: Mouse moved to (492, 278)
Screenshot: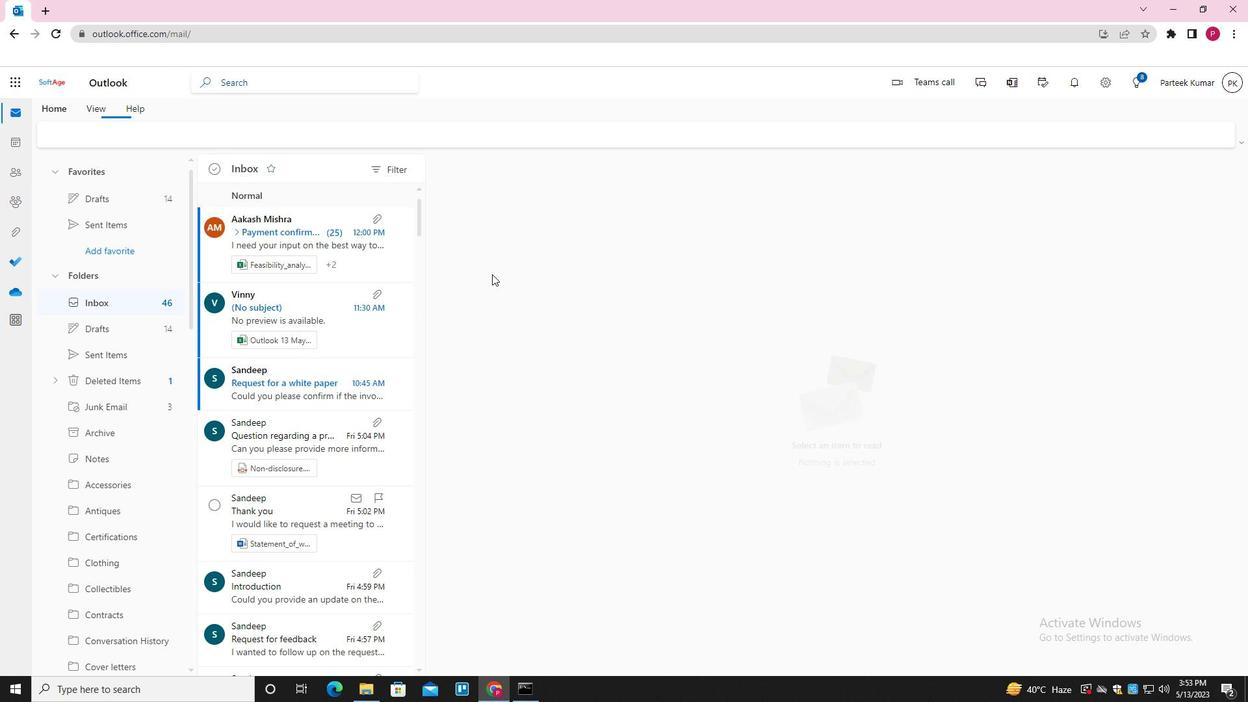 
